 Task: Log work in the project CommTech for the issue 'Implement a new cloud-based procurement management system for a company with advanced procurement planning and vendor management features' spent time as '6w 4d 14h 47m' and remaining time as '3w 6d 12h 45m' and add a flag. Now add the issue to the epic 'Data Analytics Implementation'. Log work in the project CommTech for the issue 'Integrate a new voice recognition feature into an existing mobile application to enhance user interaction and accessibility' spent time as '1w 4d 23h 2m' and remaining time as '3w 1d 23h 16m' and clone the issue. Now add the issue to the epic 'Agile Process Implementation'
Action: Mouse moved to (201, 59)
Screenshot: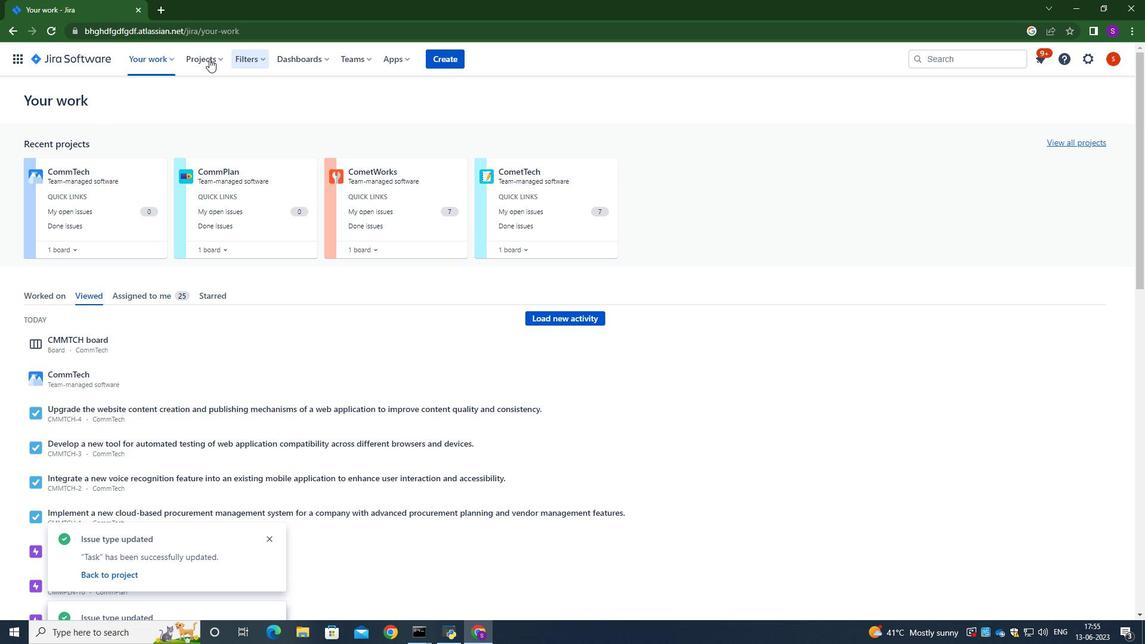 
Action: Mouse pressed left at (201, 59)
Screenshot: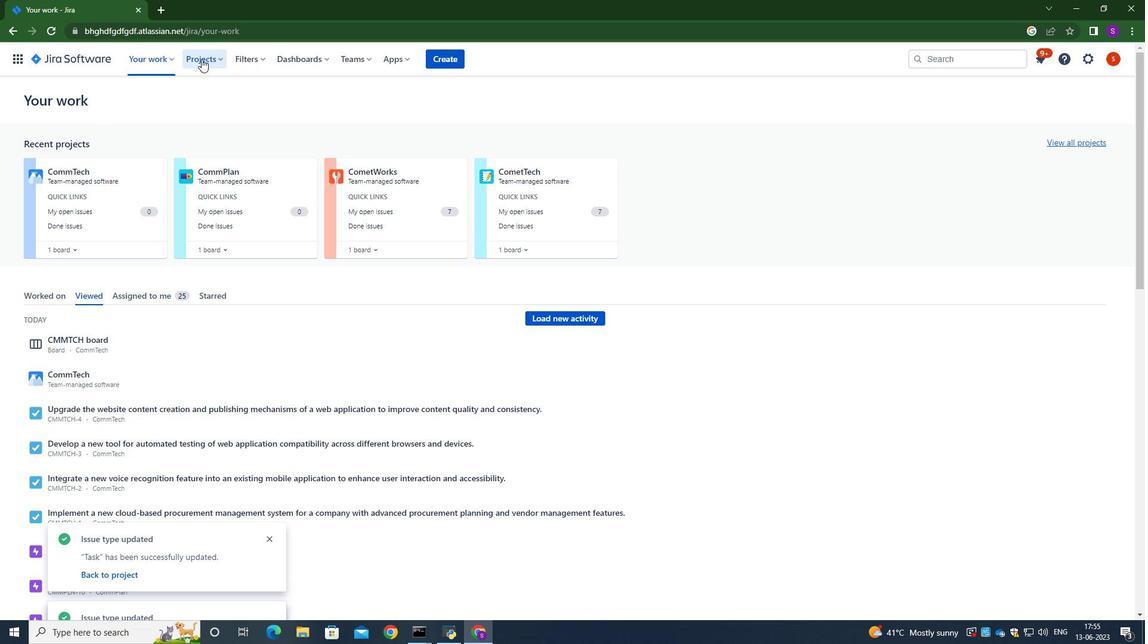 
Action: Mouse moved to (214, 110)
Screenshot: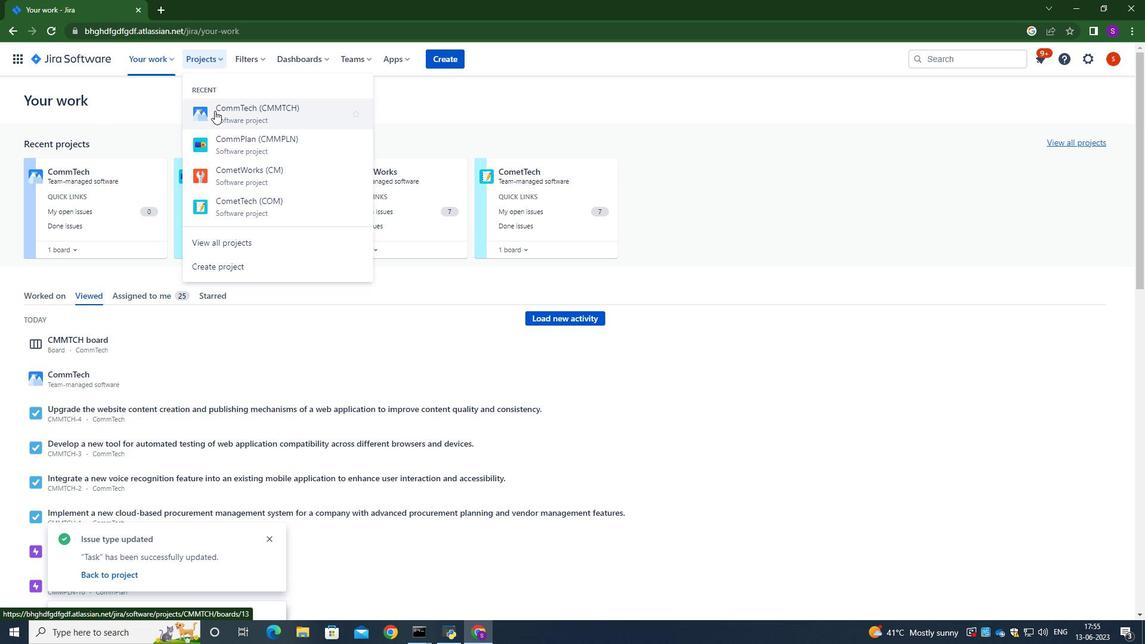 
Action: Mouse pressed left at (214, 110)
Screenshot: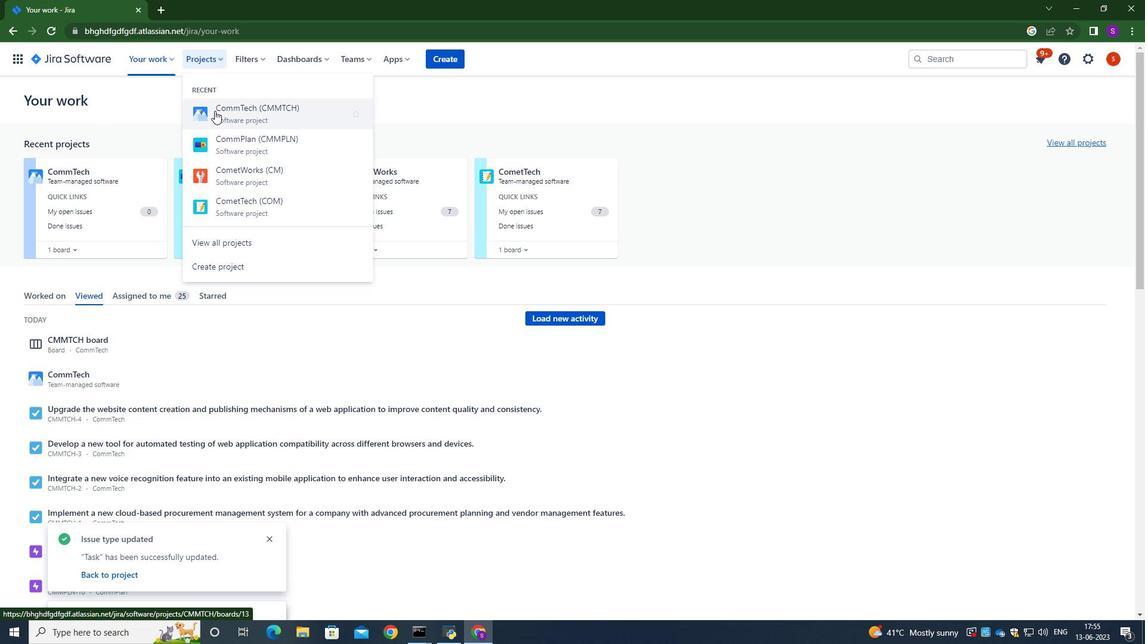 
Action: Mouse moved to (69, 177)
Screenshot: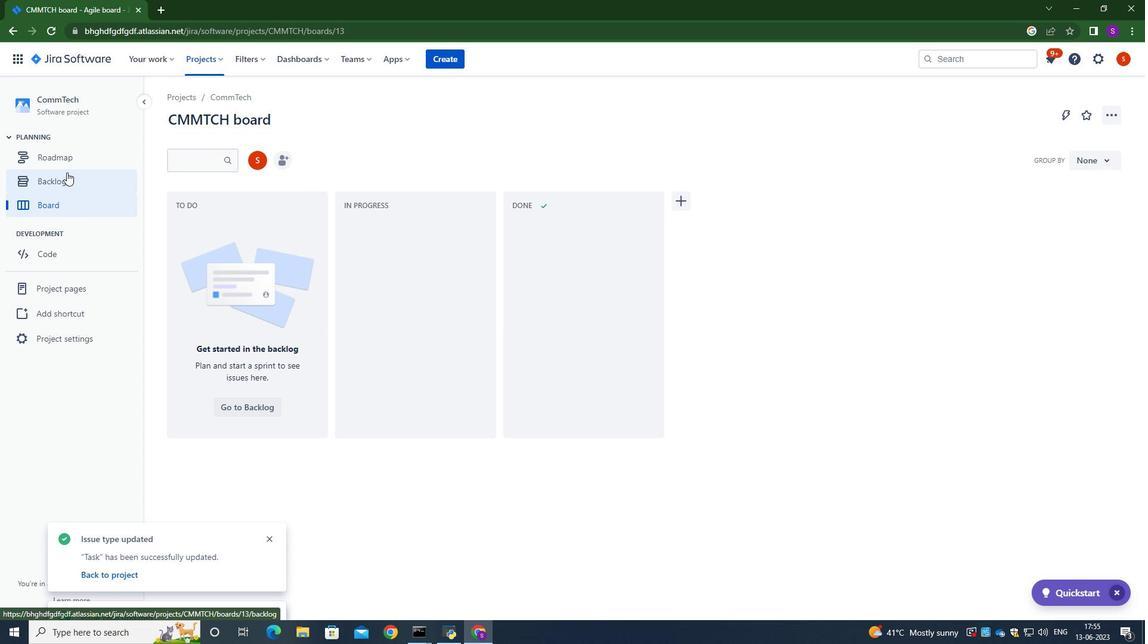 
Action: Mouse pressed left at (69, 177)
Screenshot: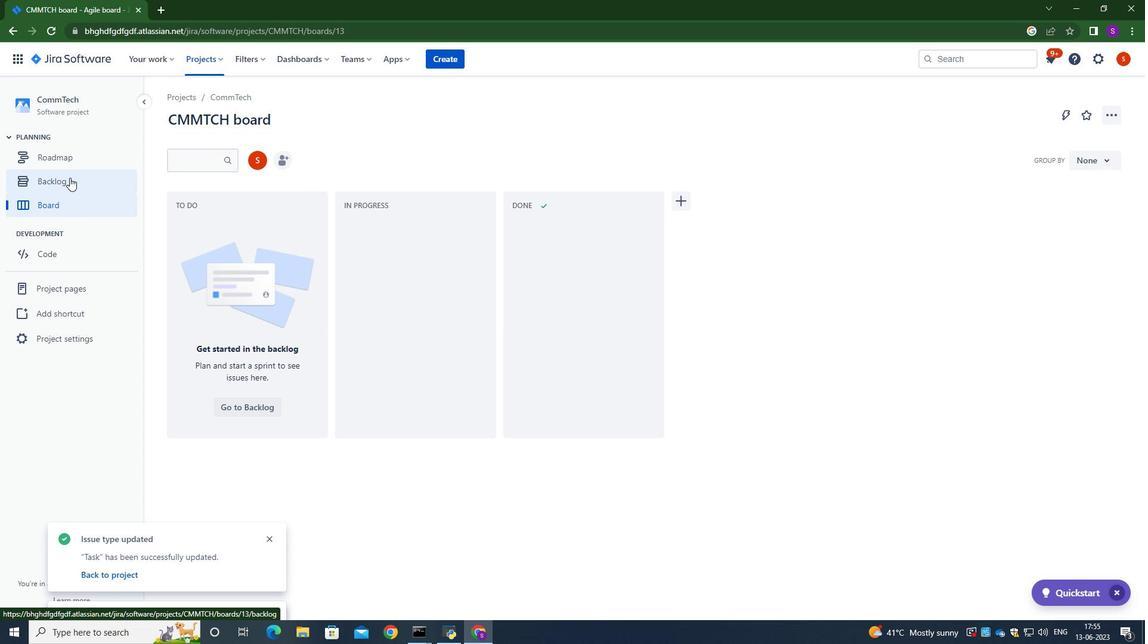 
Action: Mouse moved to (458, 414)
Screenshot: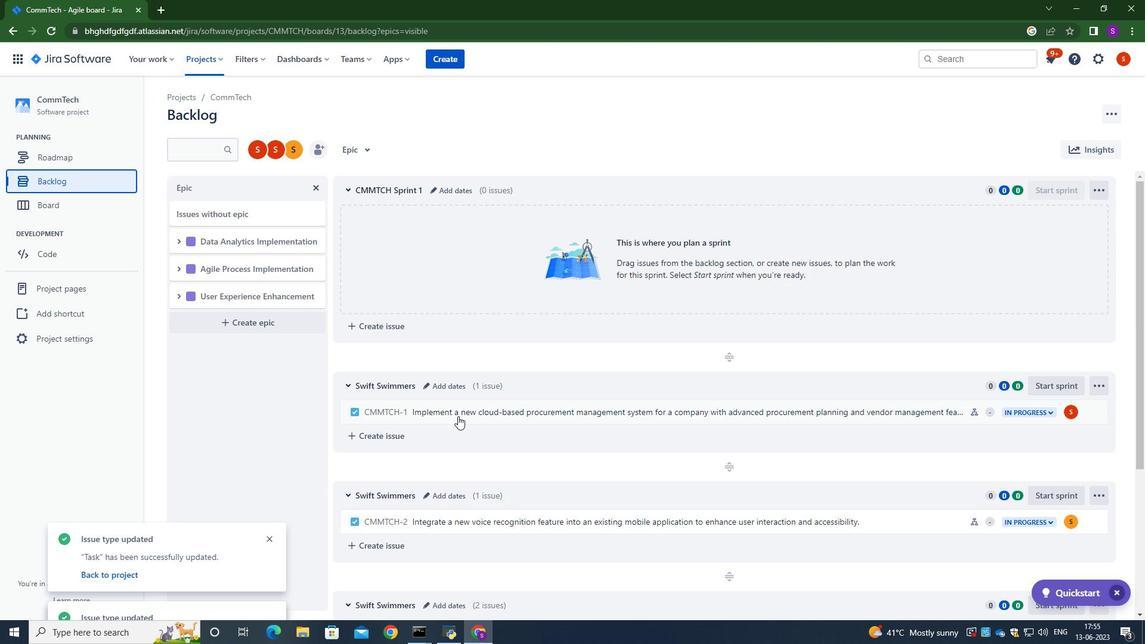 
Action: Mouse pressed left at (458, 414)
Screenshot: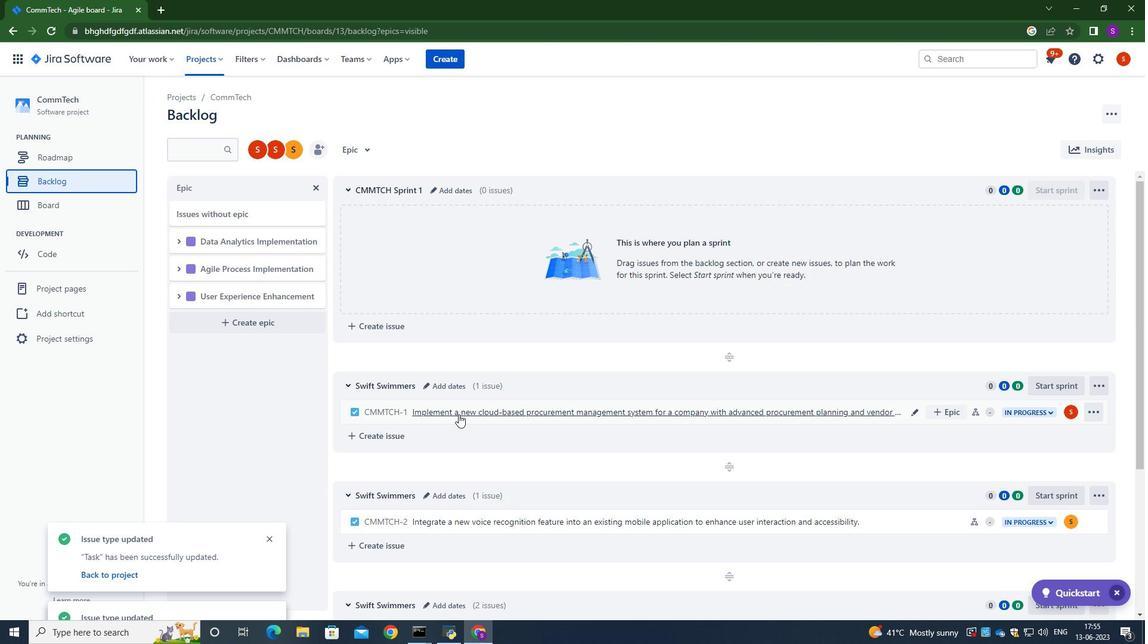 
Action: Mouse moved to (1101, 189)
Screenshot: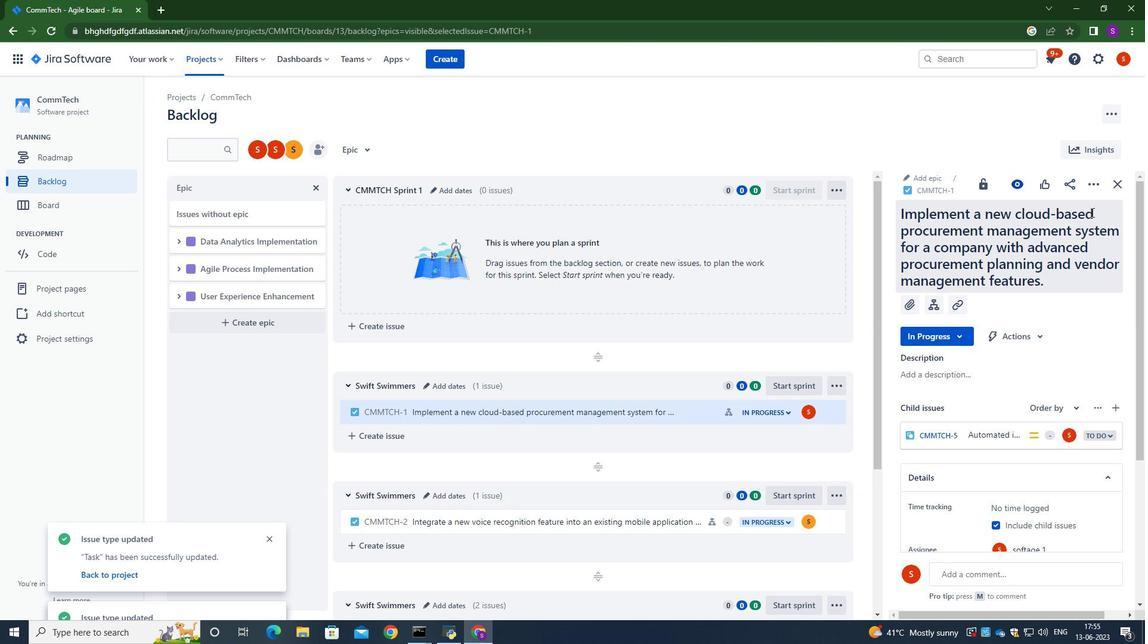 
Action: Mouse pressed left at (1101, 189)
Screenshot: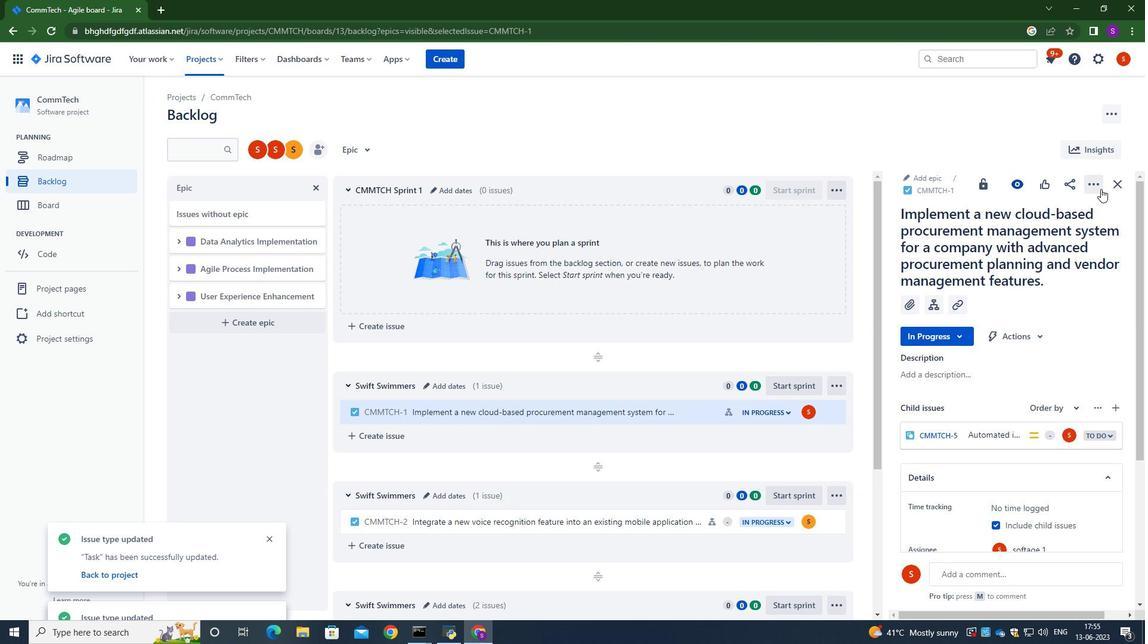
Action: Mouse moved to (1044, 214)
Screenshot: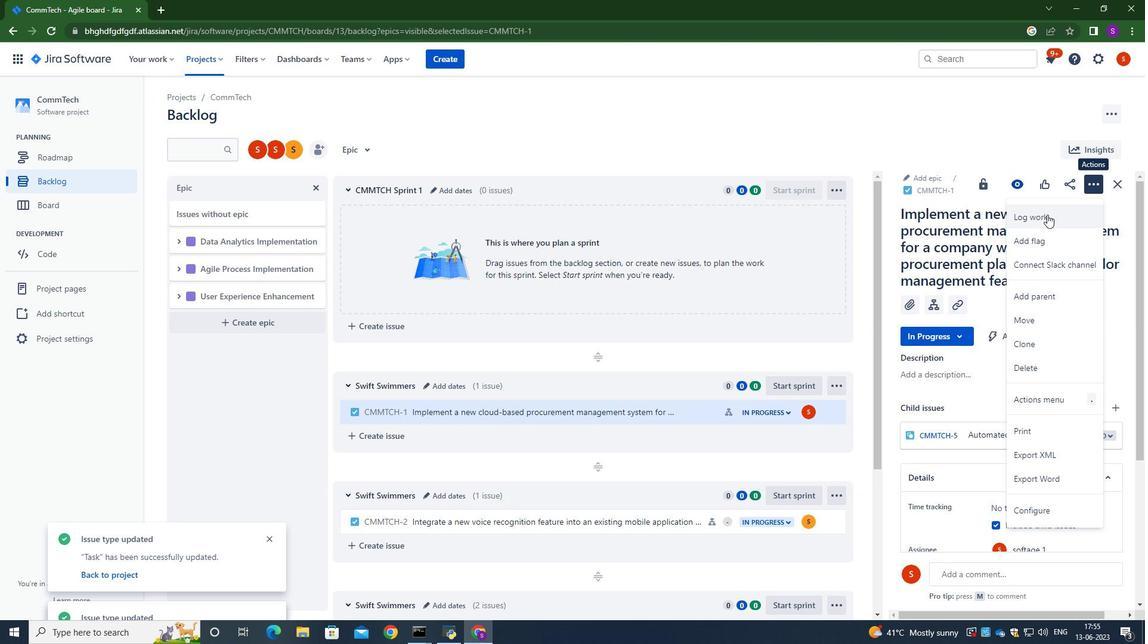 
Action: Mouse pressed left at (1044, 214)
Screenshot: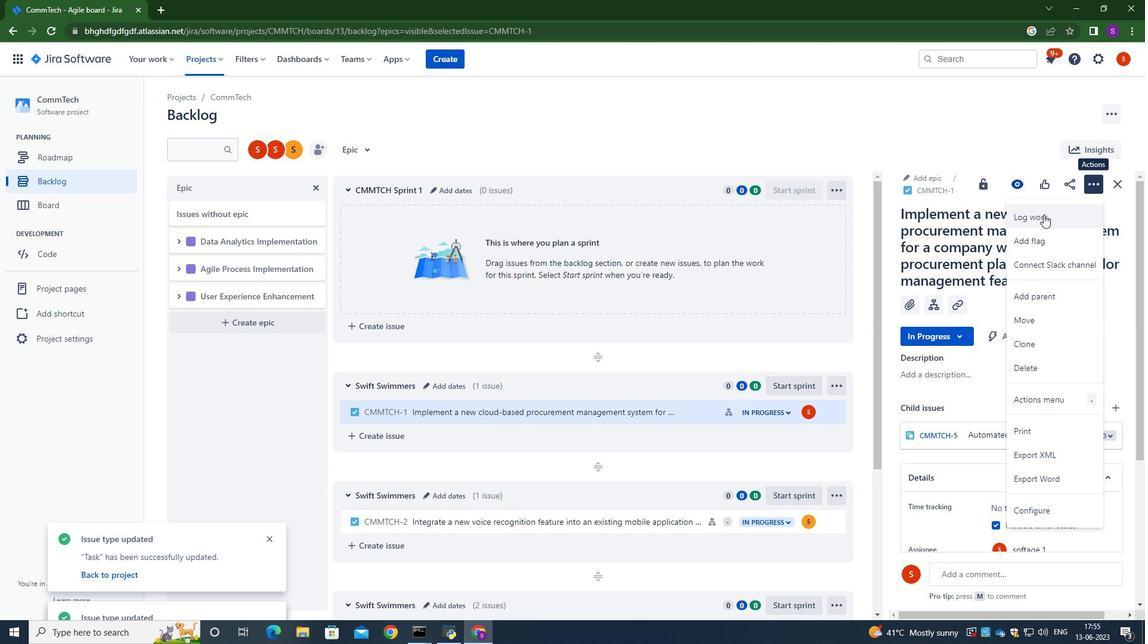 
Action: Mouse moved to (500, 174)
Screenshot: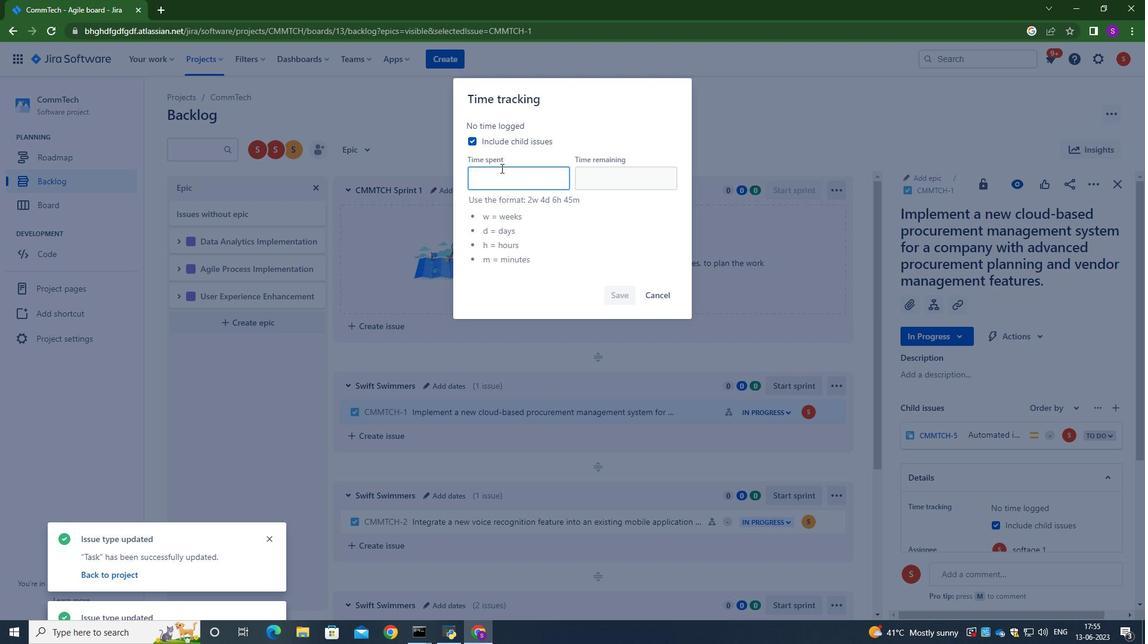 
Action: Mouse pressed left at (500, 174)
Screenshot: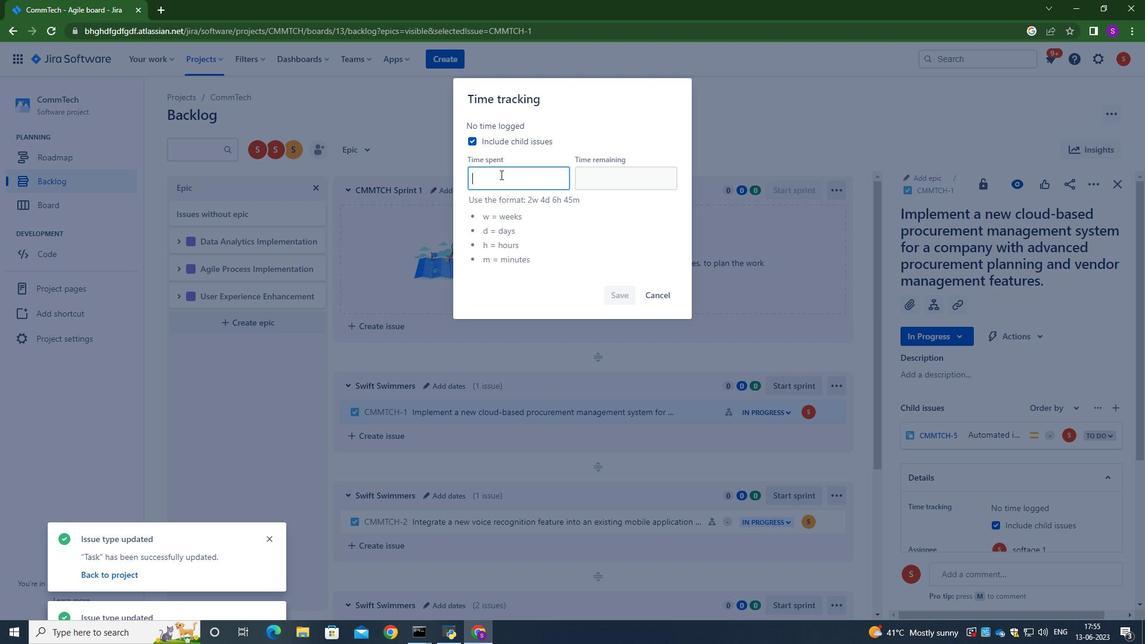 
Action: Key pressed 6w<Key.space>d4<Key.space>14h<Key.space>47m<Key.tab>3w<Key.space>6d<Key.space>12h<Key.space>45m
Screenshot: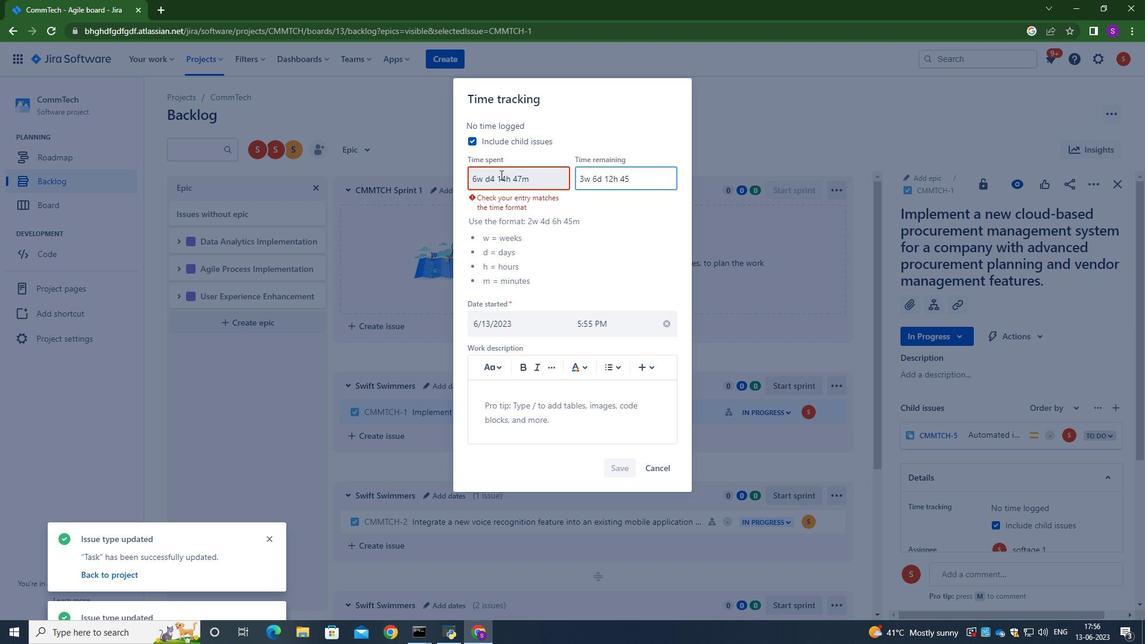 
Action: Mouse moved to (533, 176)
Screenshot: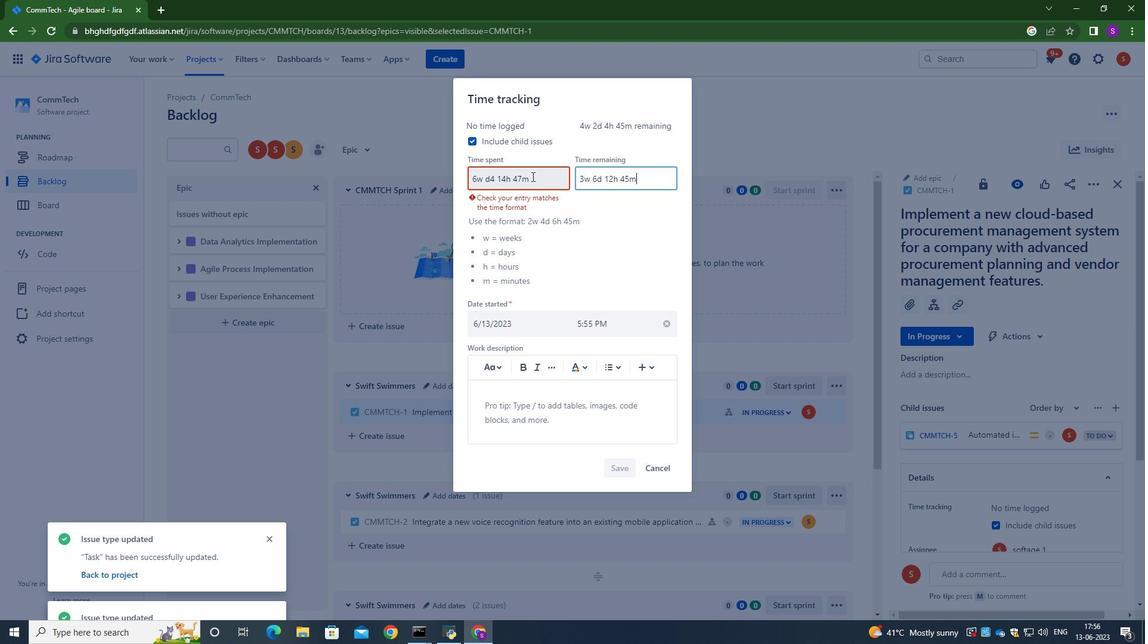 
Action: Mouse pressed left at (533, 176)
Screenshot: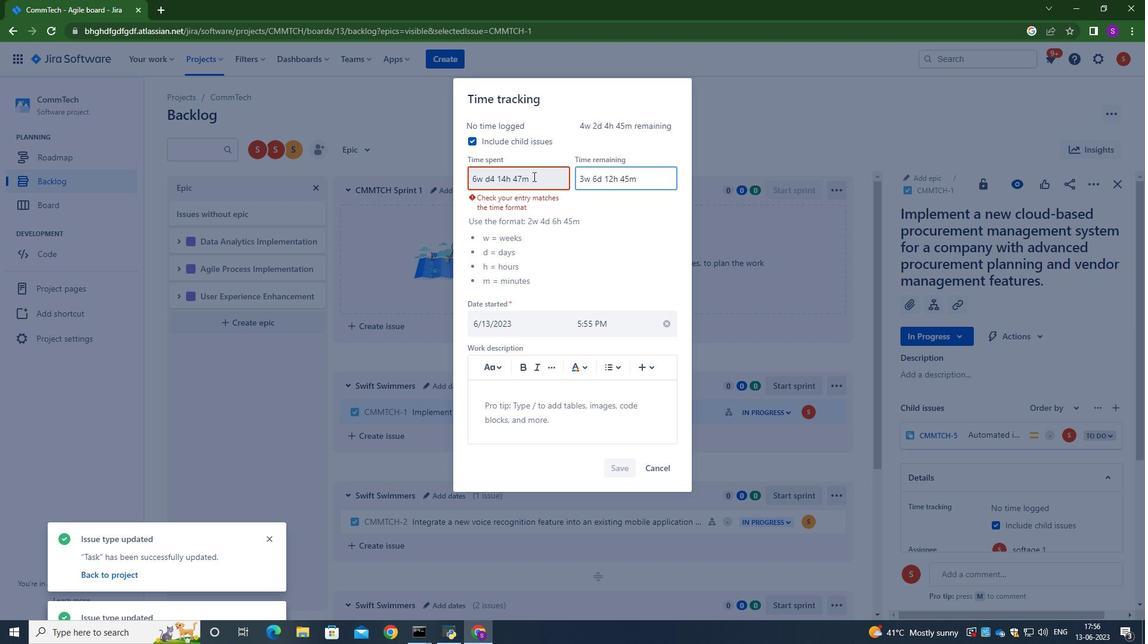 
Action: Mouse moved to (498, 178)
Screenshot: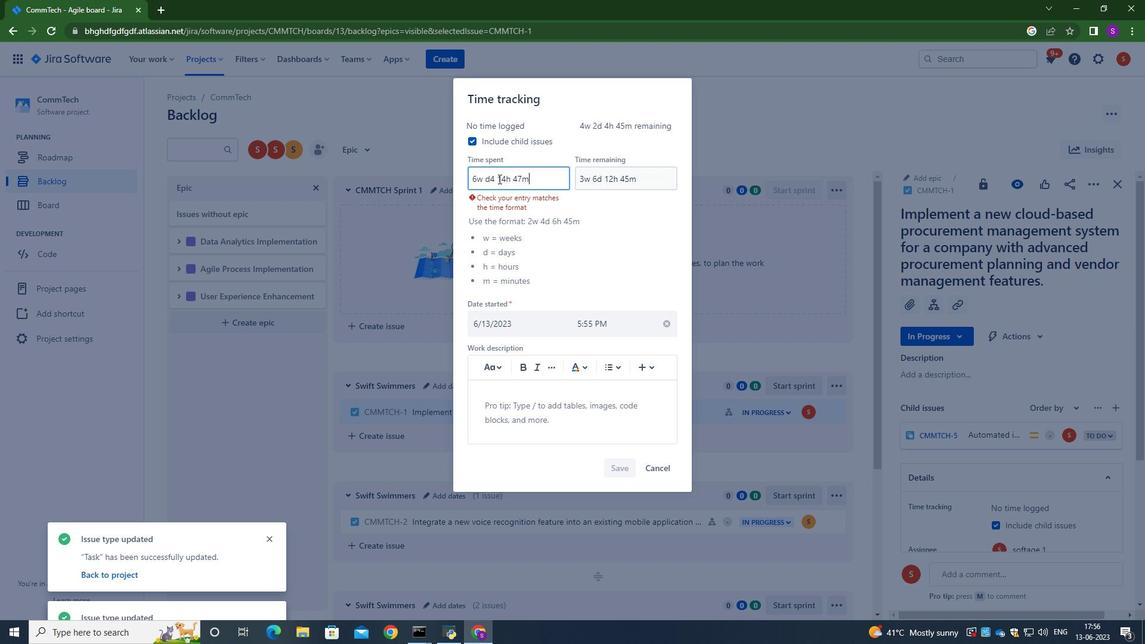 
Action: Mouse pressed left at (498, 178)
Screenshot: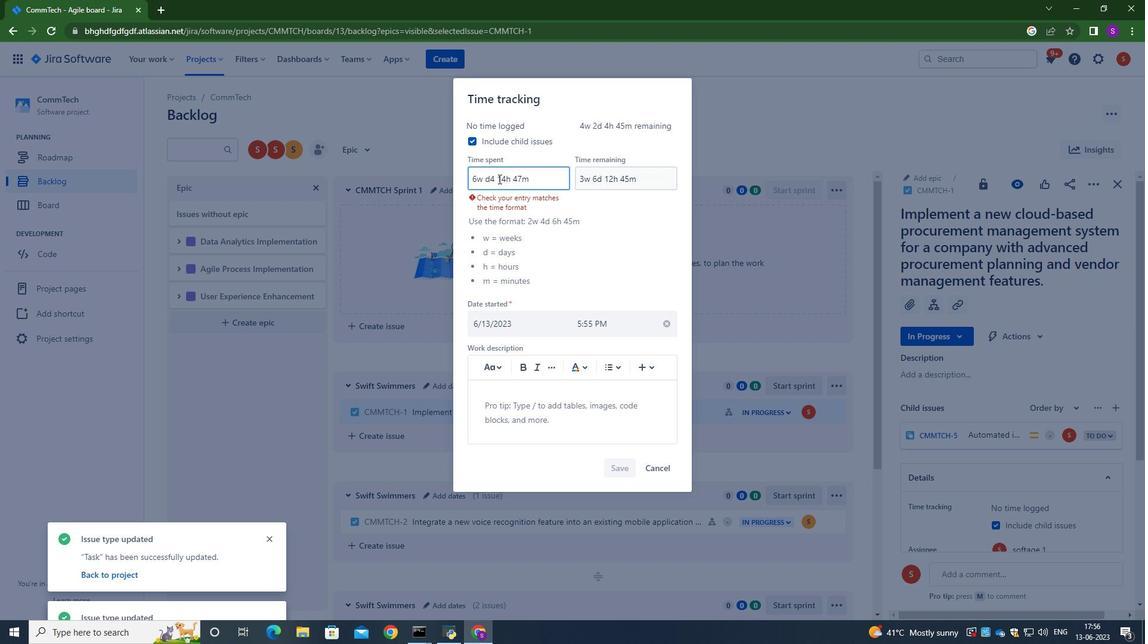 
Action: Key pressed <Key.backspace><Key.backspace>
Screenshot: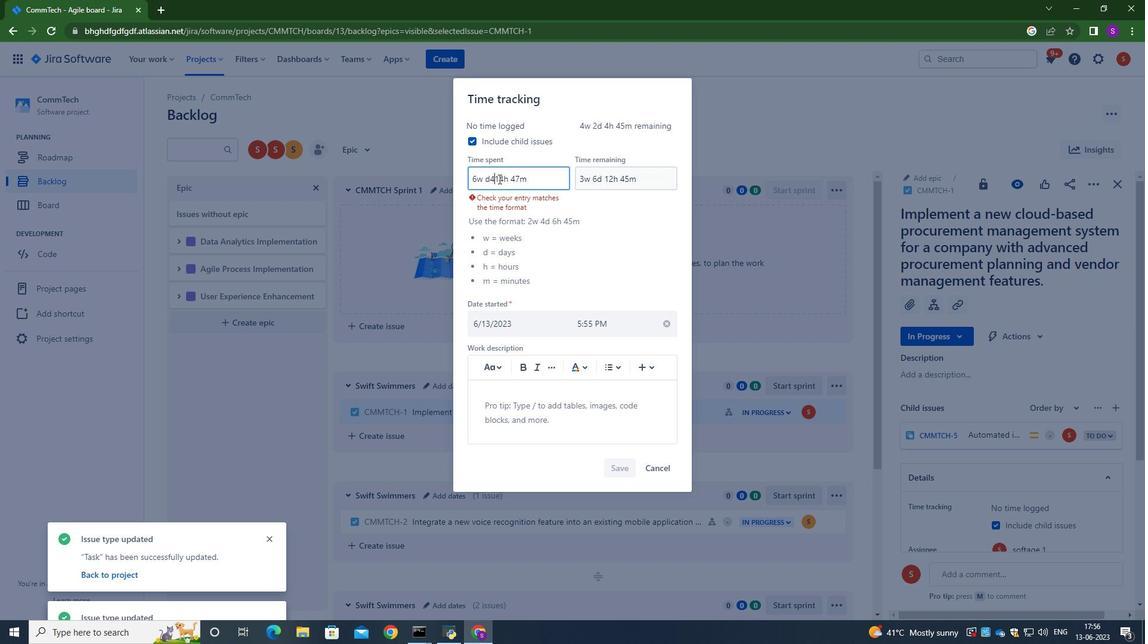 
Action: Mouse moved to (483, 176)
Screenshot: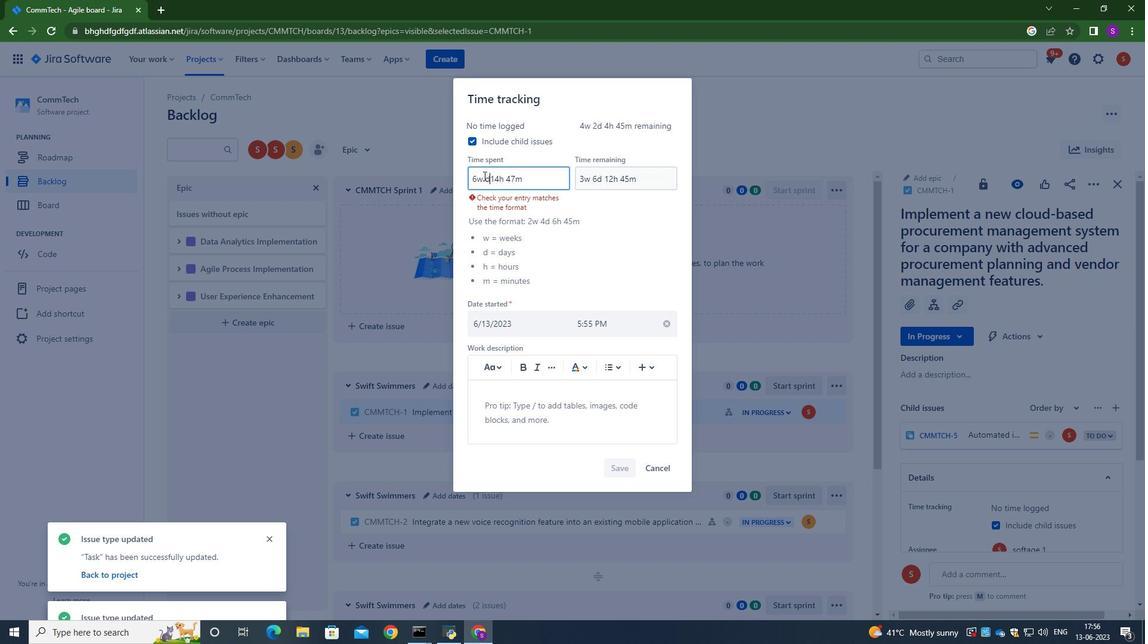 
Action: Mouse pressed left at (483, 176)
Screenshot: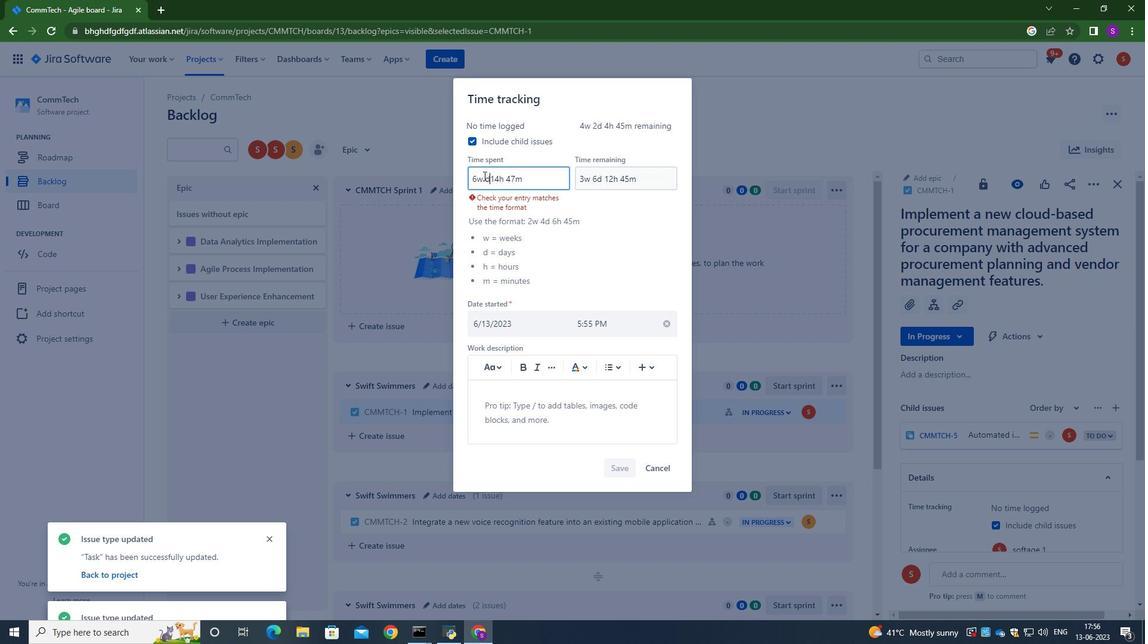 
Action: Mouse moved to (486, 177)
Screenshot: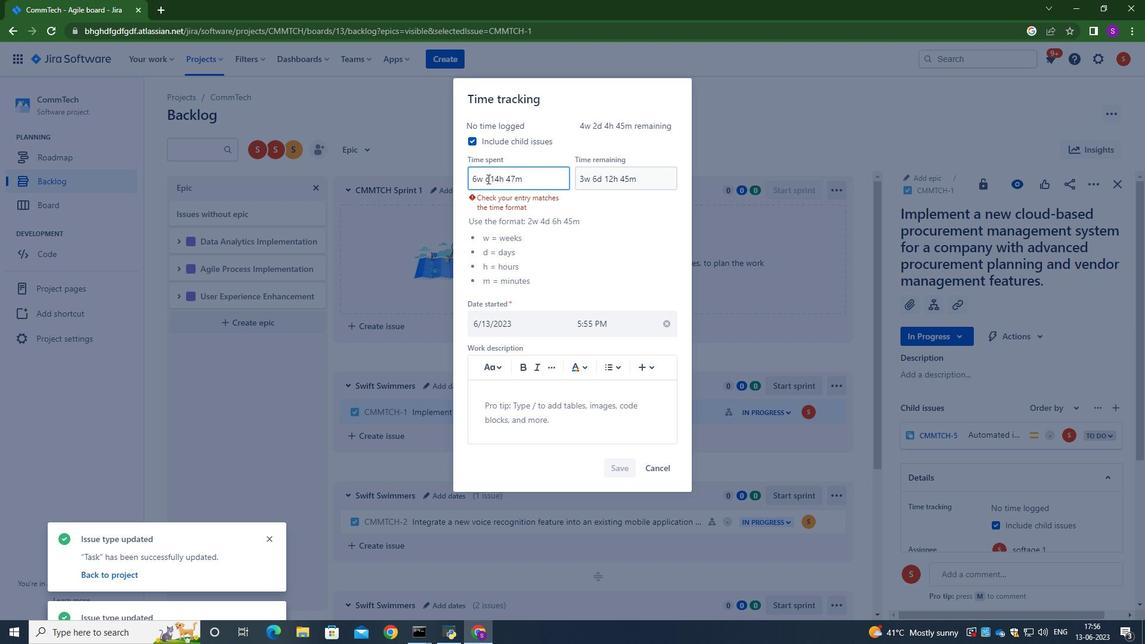 
Action: Mouse pressed left at (486, 177)
Screenshot: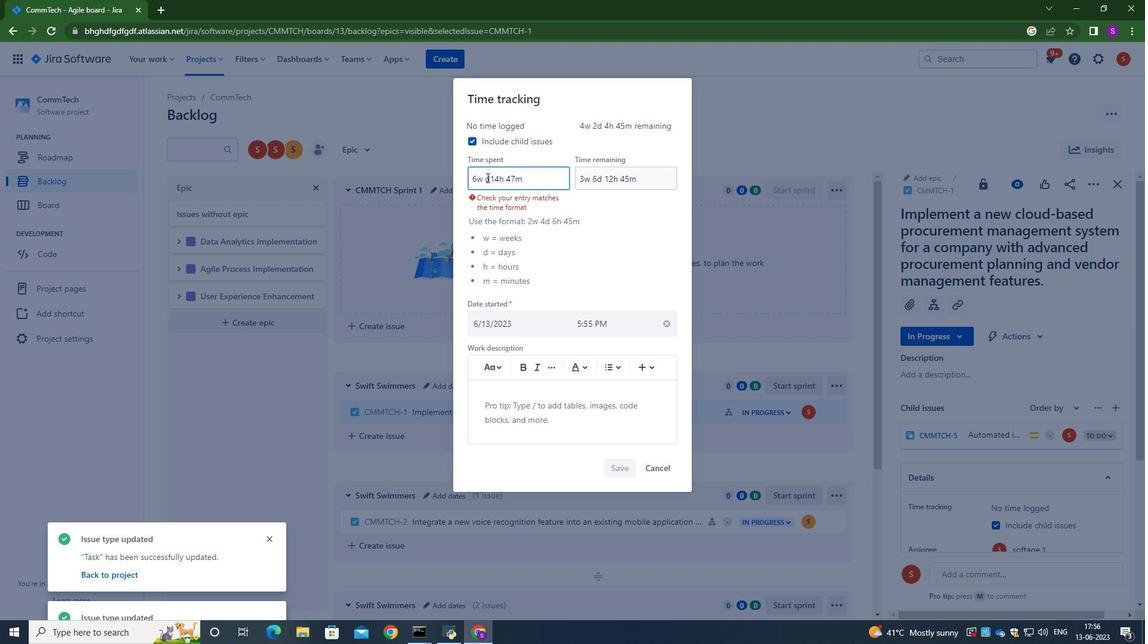 
Action: Mouse moved to (495, 178)
Screenshot: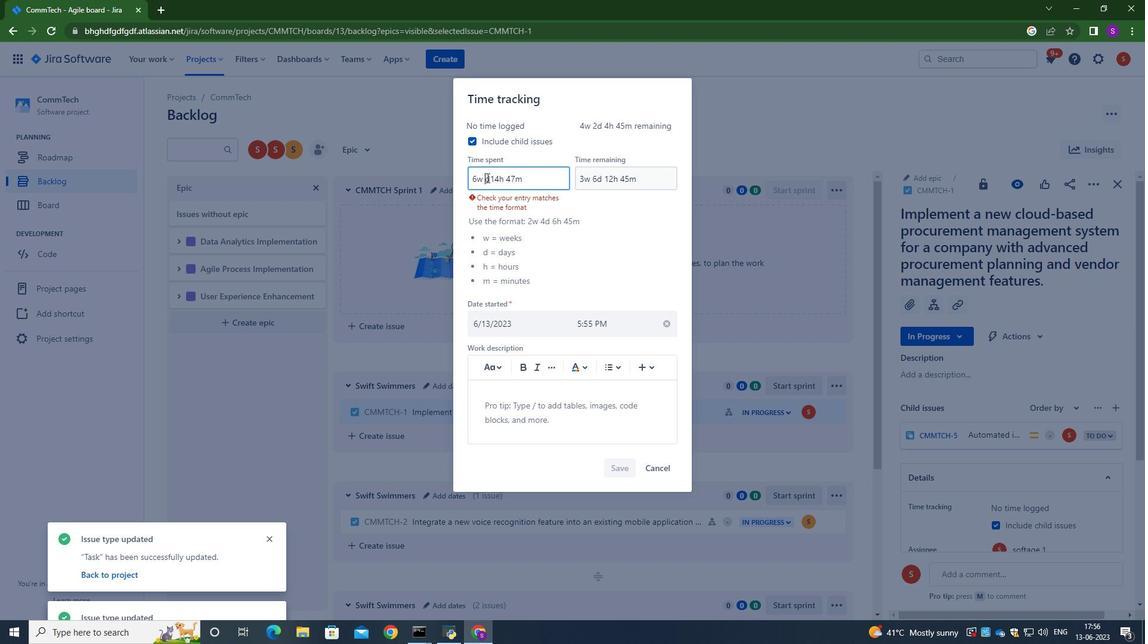 
Action: Key pressed 4
Screenshot: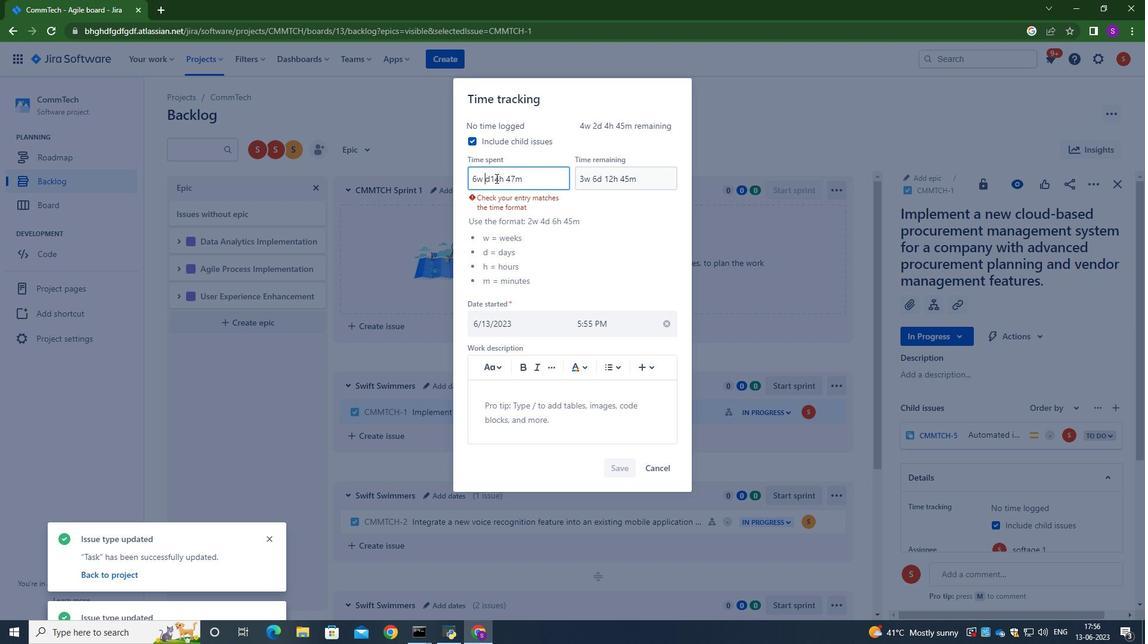 
Action: Mouse moved to (594, 216)
Screenshot: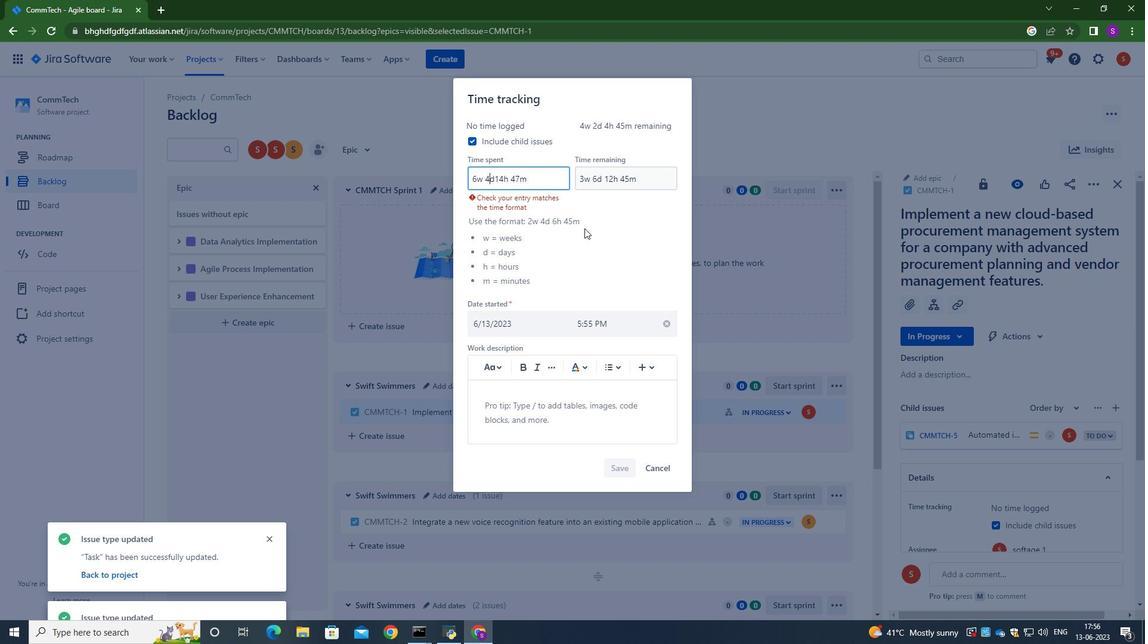 
Action: Mouse pressed left at (594, 216)
Screenshot: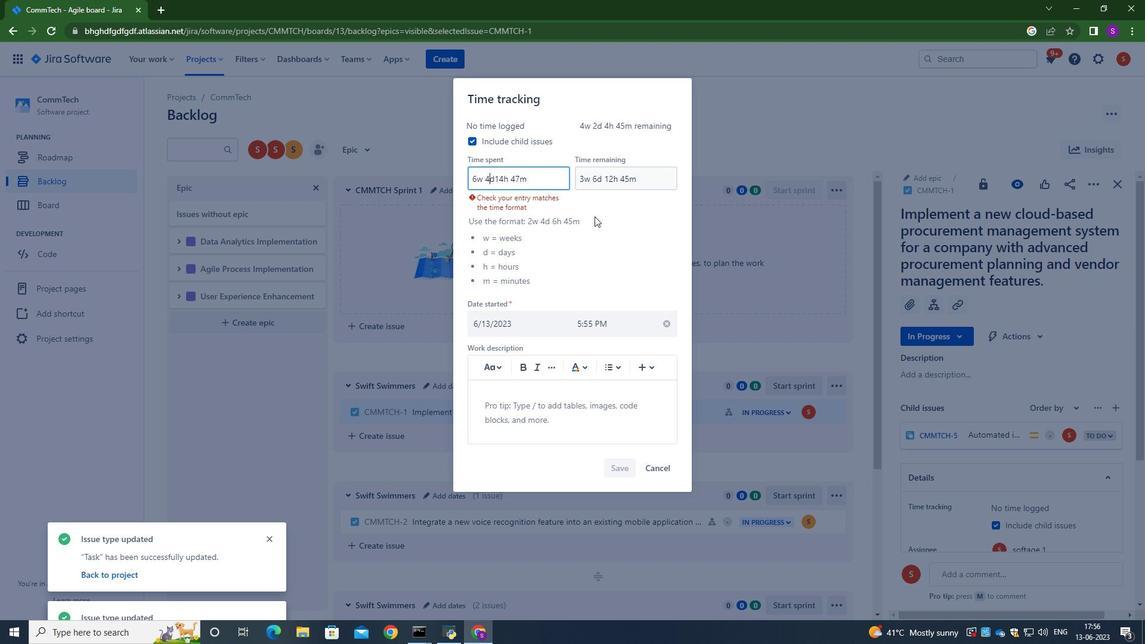 
Action: Mouse moved to (494, 177)
Screenshot: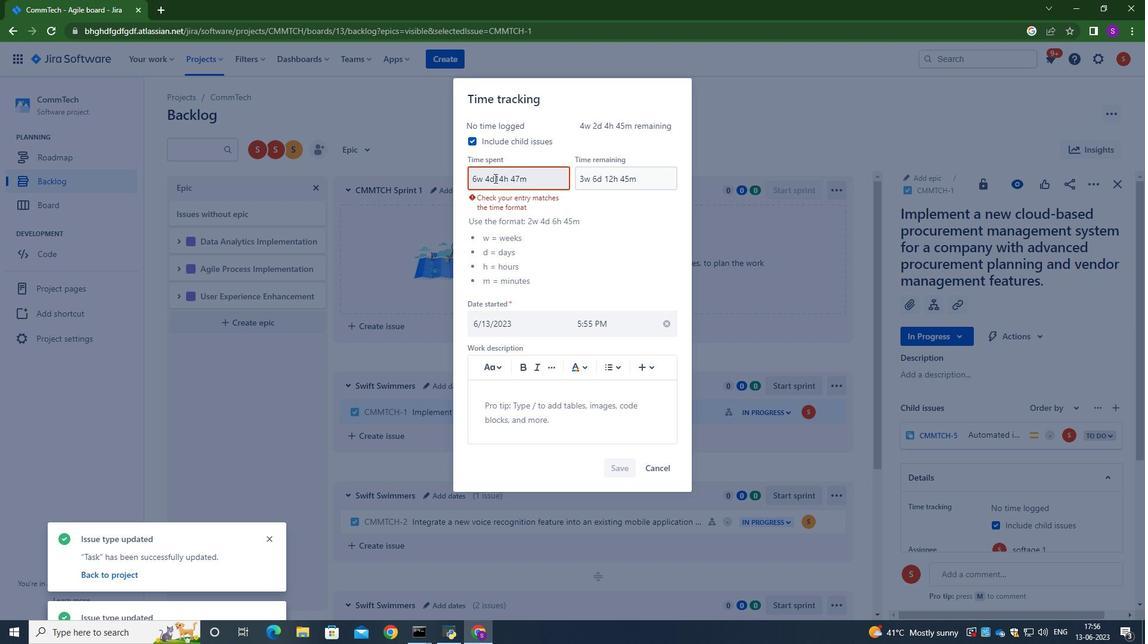
Action: Mouse pressed left at (494, 177)
Screenshot: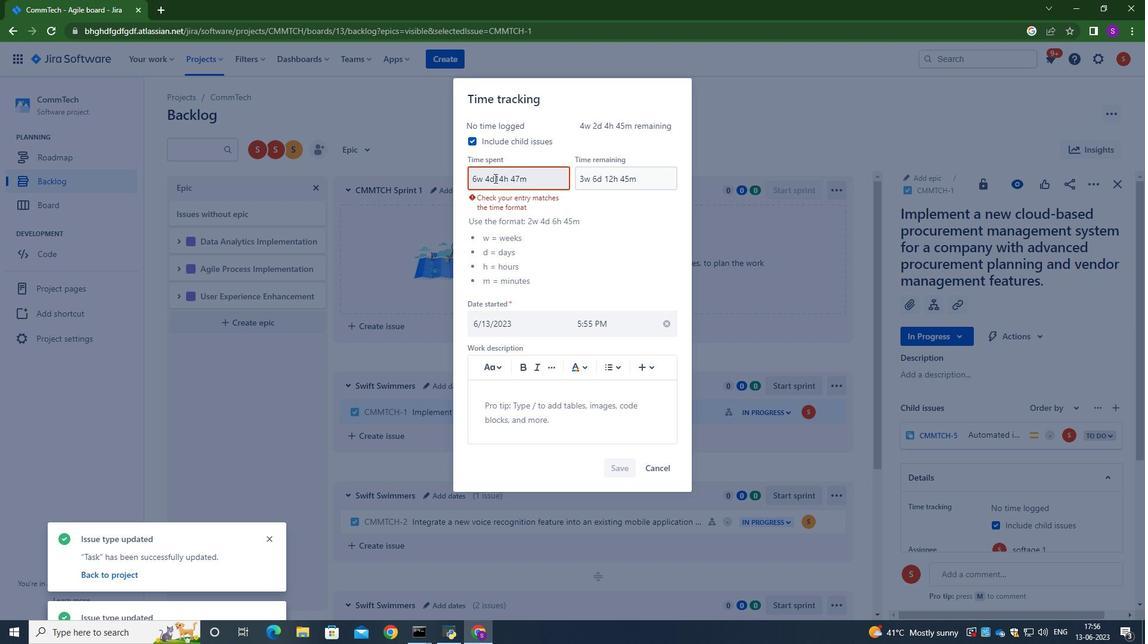 
Action: Key pressed <Key.space>
Screenshot: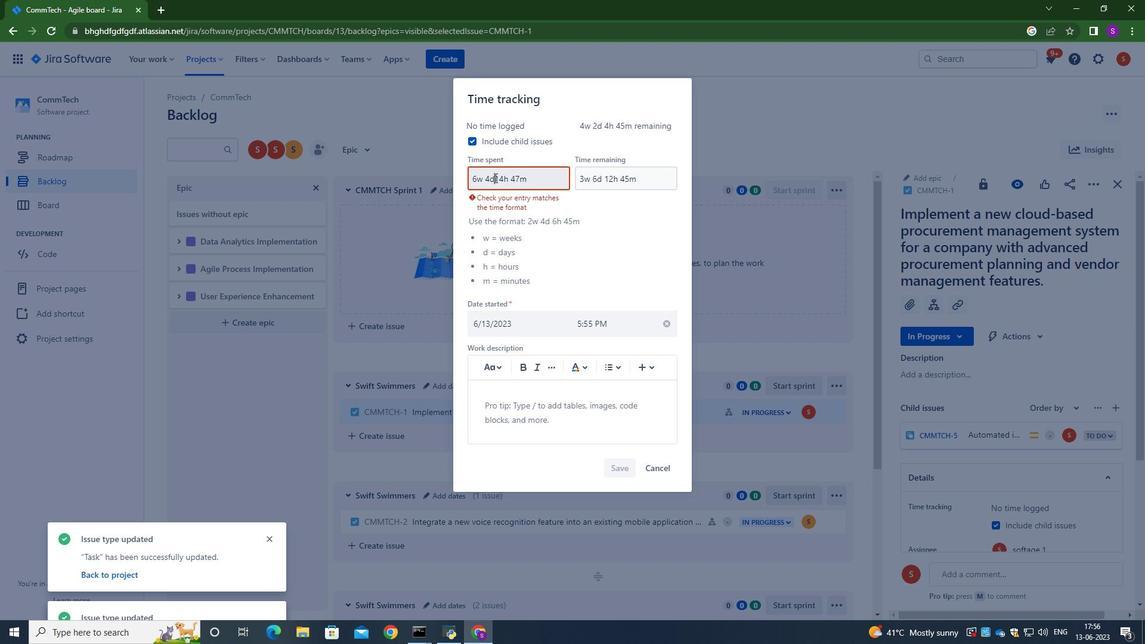 
Action: Mouse moved to (624, 441)
Screenshot: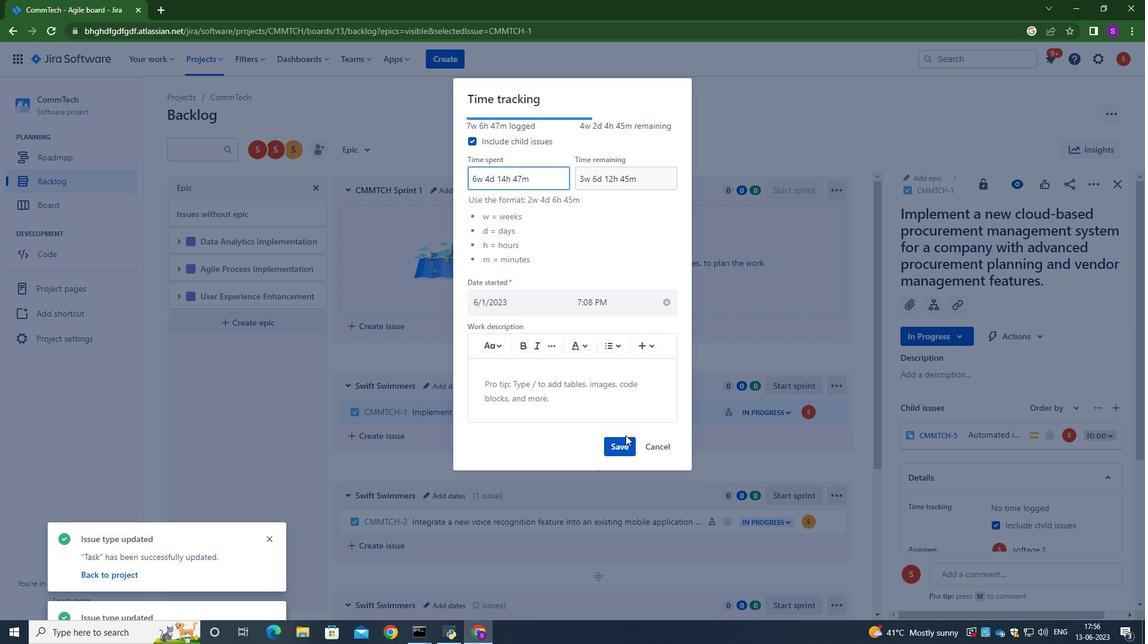 
Action: Mouse pressed left at (624, 441)
Screenshot: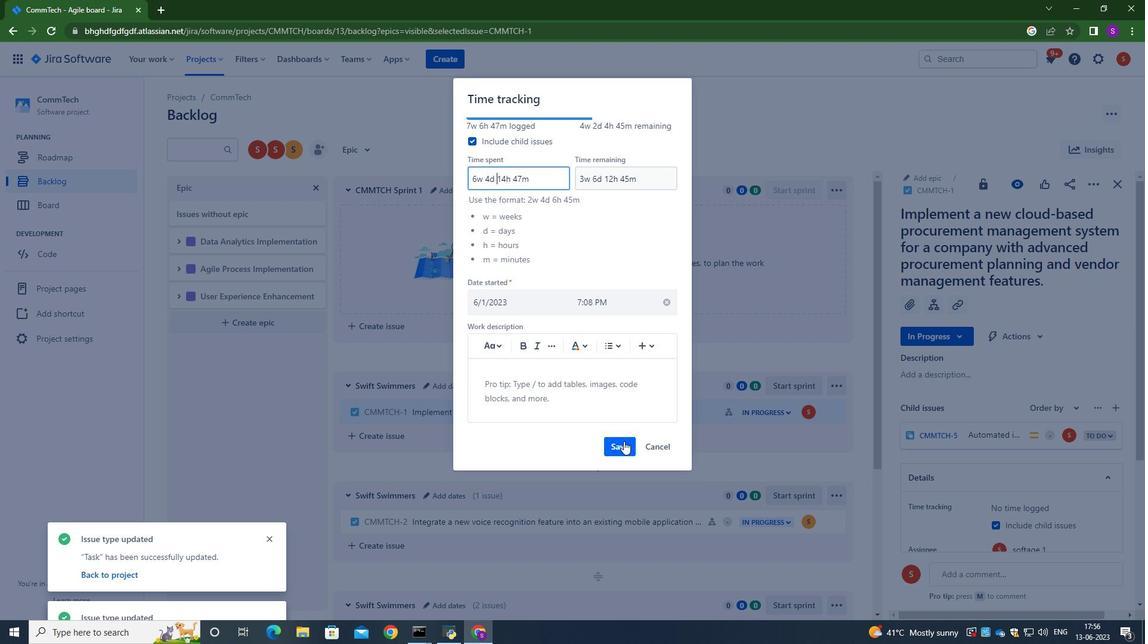
Action: Mouse moved to (599, 406)
Screenshot: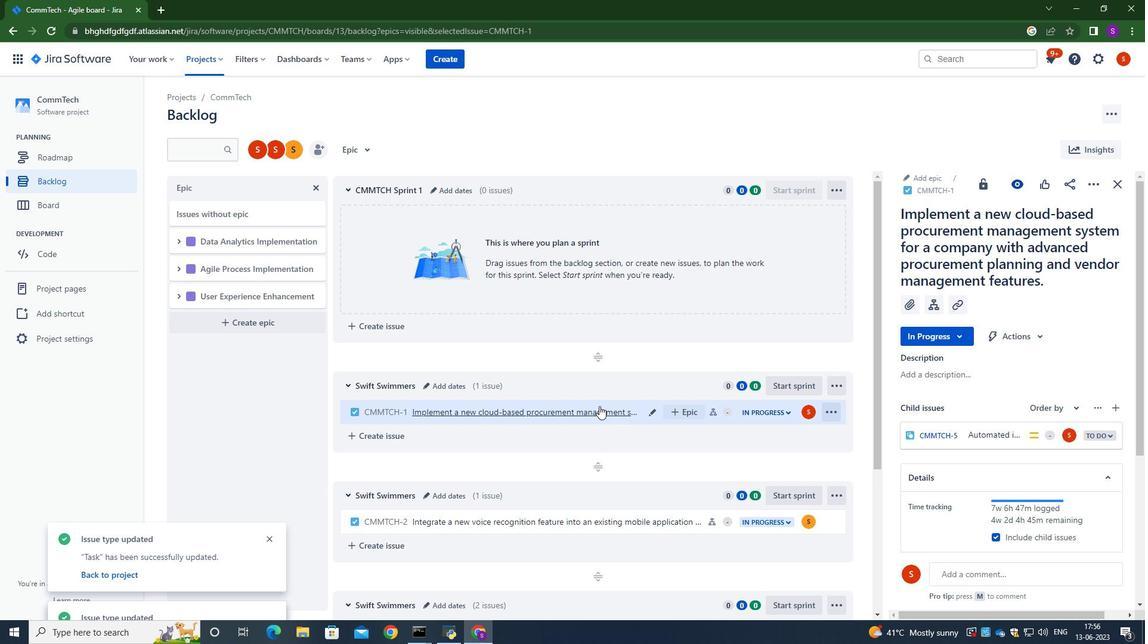 
Action: Mouse pressed left at (599, 406)
Screenshot: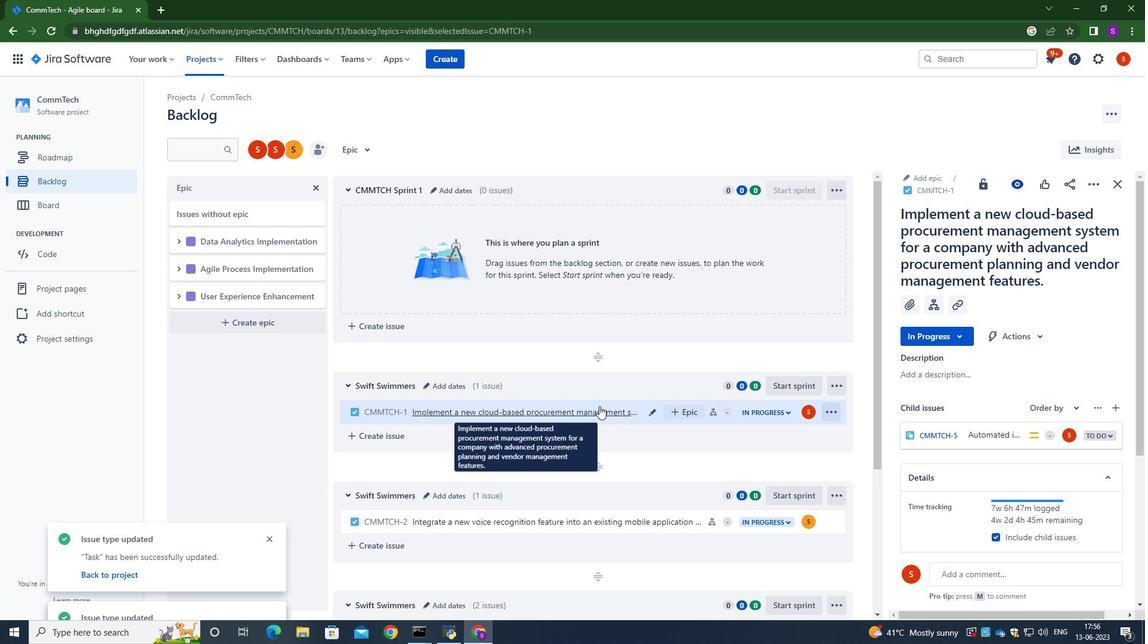 
Action: Mouse moved to (518, 365)
Screenshot: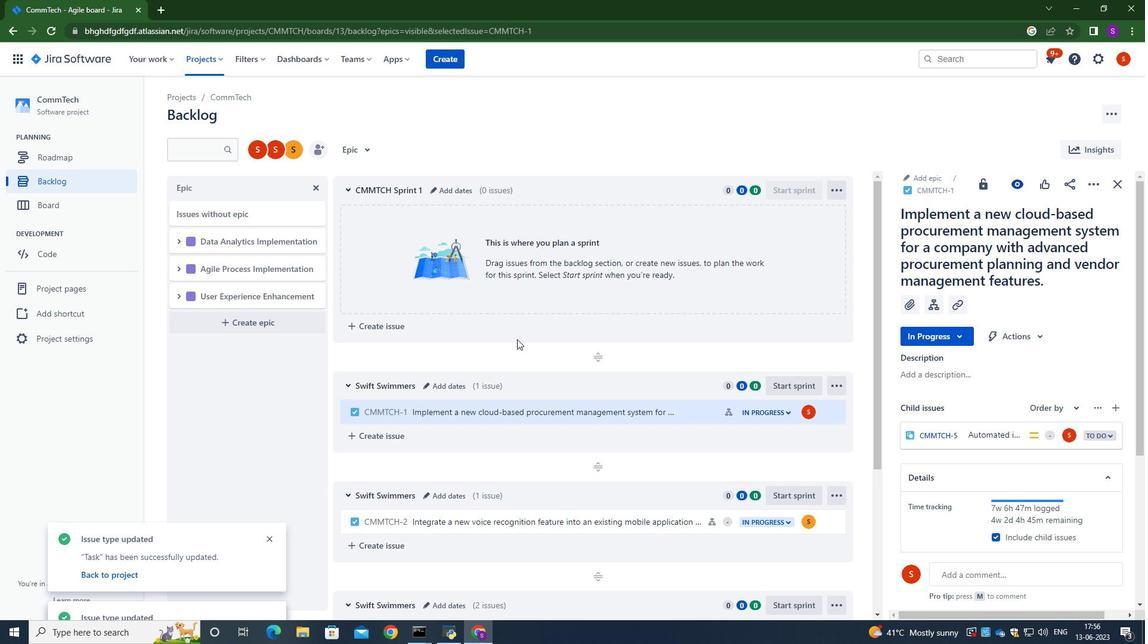 
Action: Mouse scrolled (518, 364) with delta (0, 0)
Screenshot: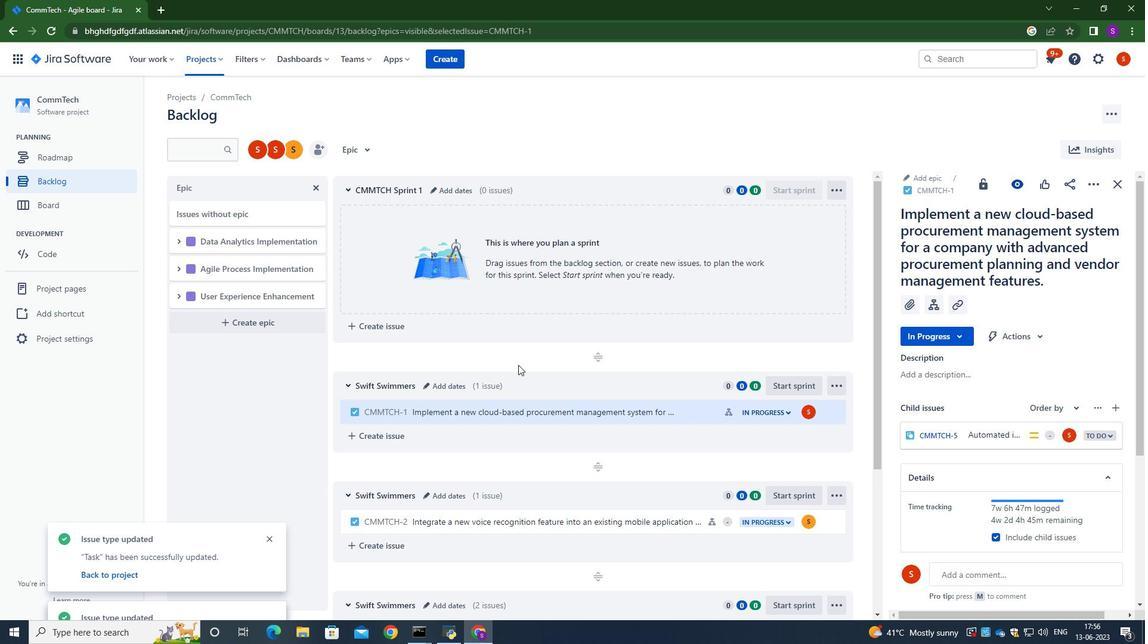 
Action: Mouse scrolled (518, 364) with delta (0, 0)
Screenshot: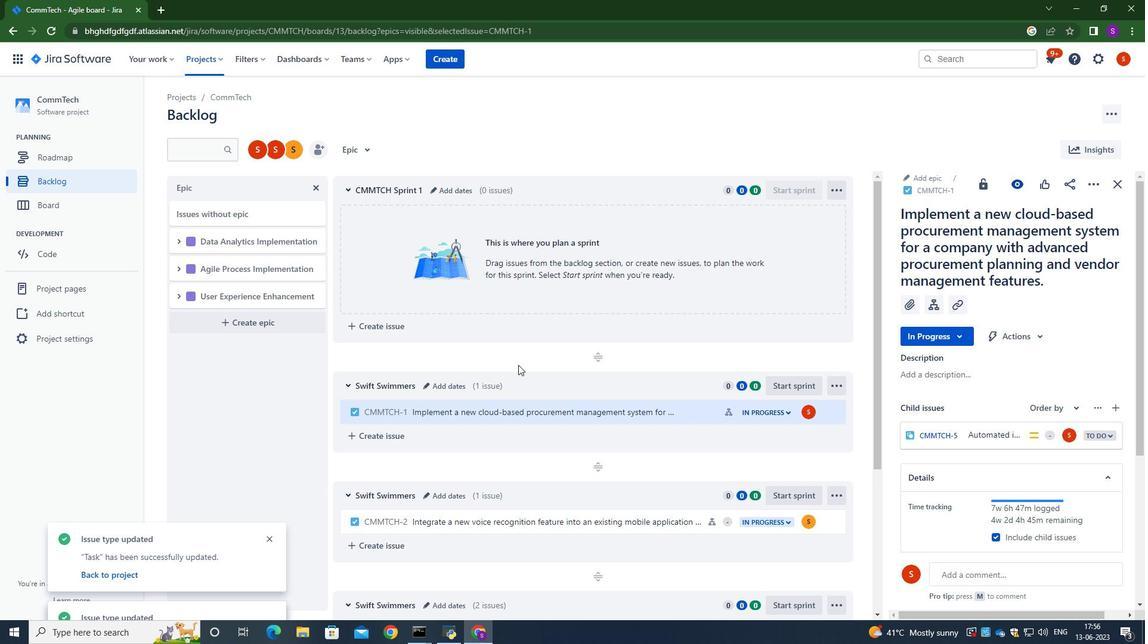 
Action: Mouse scrolled (518, 364) with delta (0, 0)
Screenshot: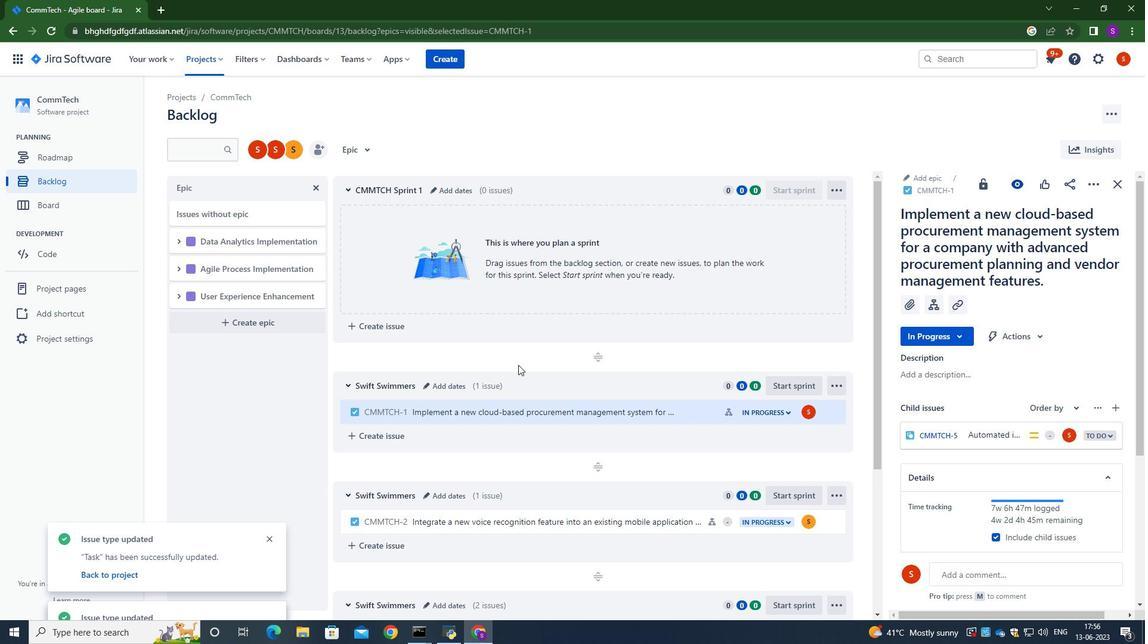 
Action: Mouse moved to (446, 342)
Screenshot: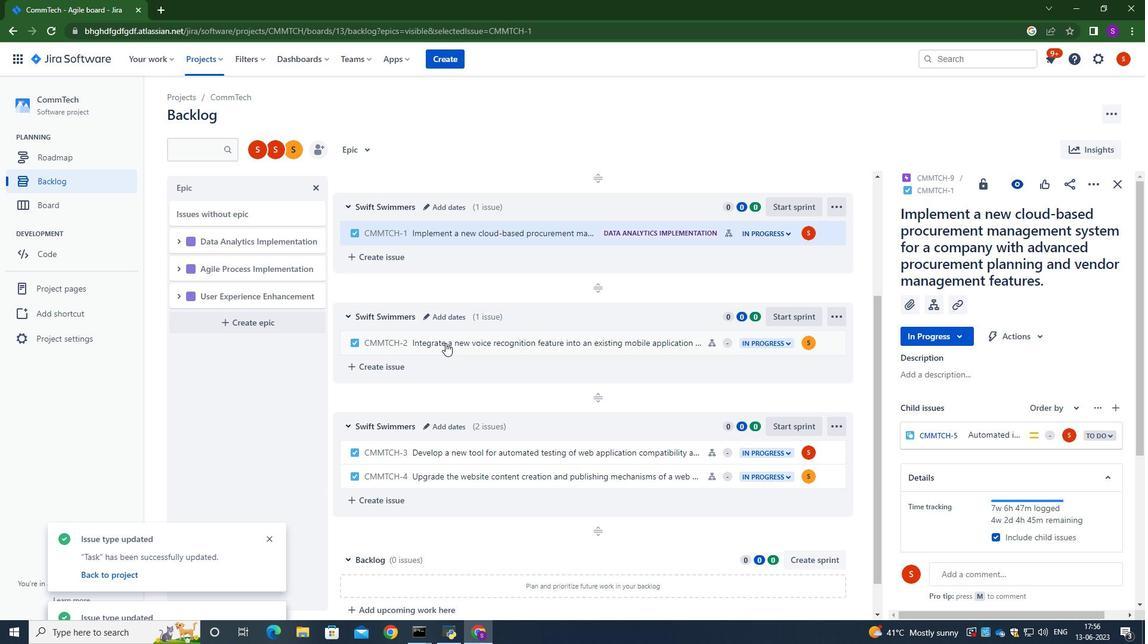 
Action: Mouse pressed left at (446, 342)
Screenshot: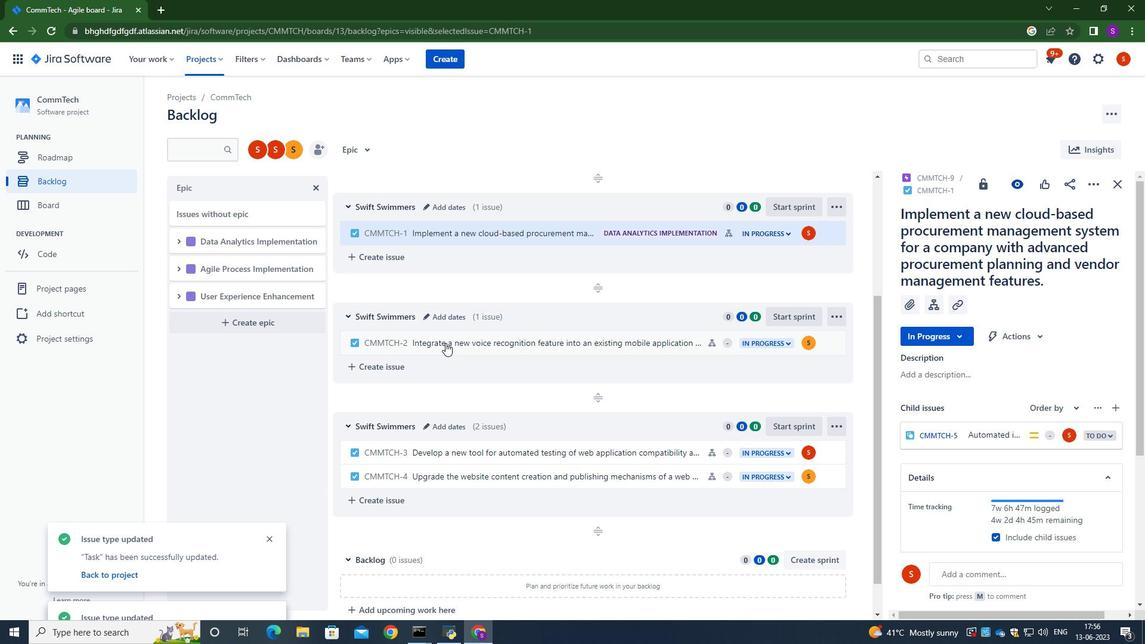 
Action: Mouse moved to (1089, 181)
Screenshot: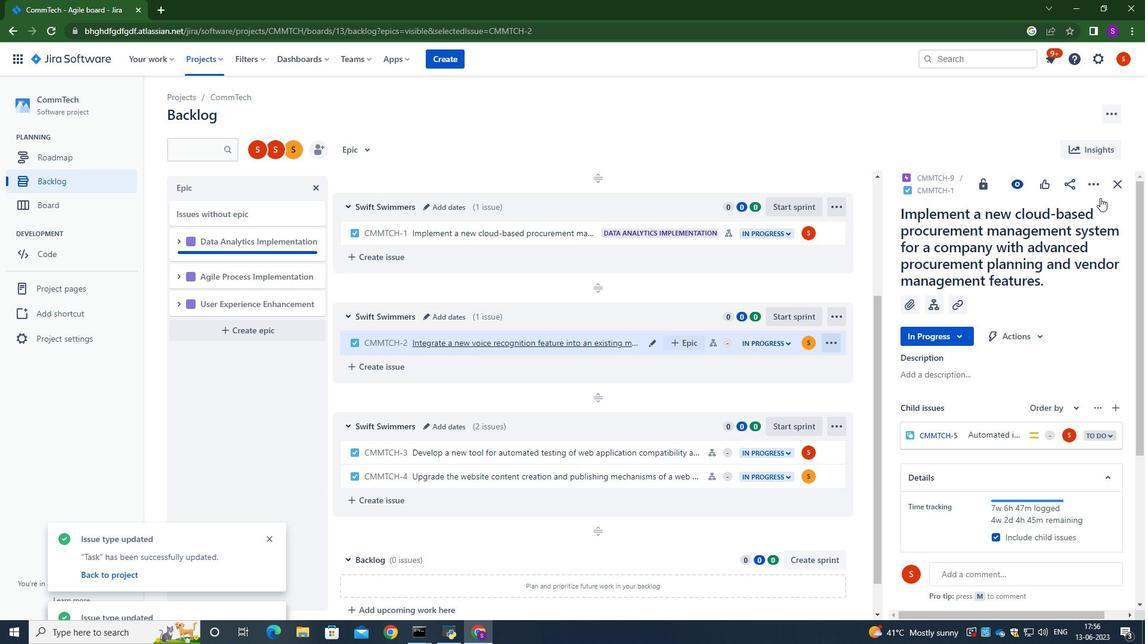 
Action: Mouse pressed left at (1089, 181)
Screenshot: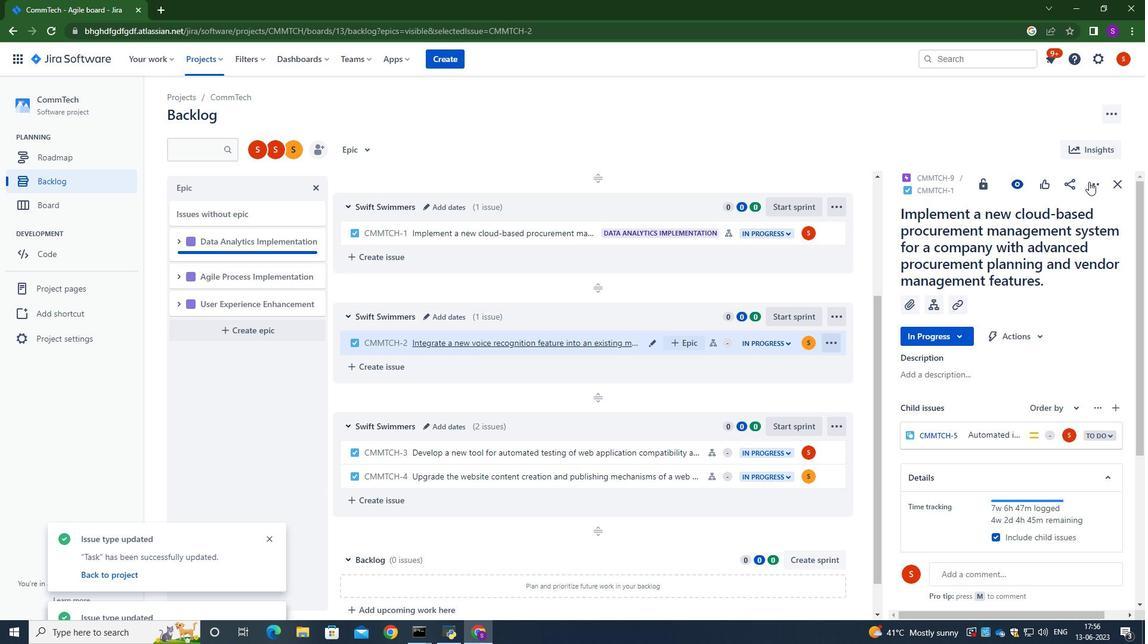 
Action: Mouse moved to (1033, 214)
Screenshot: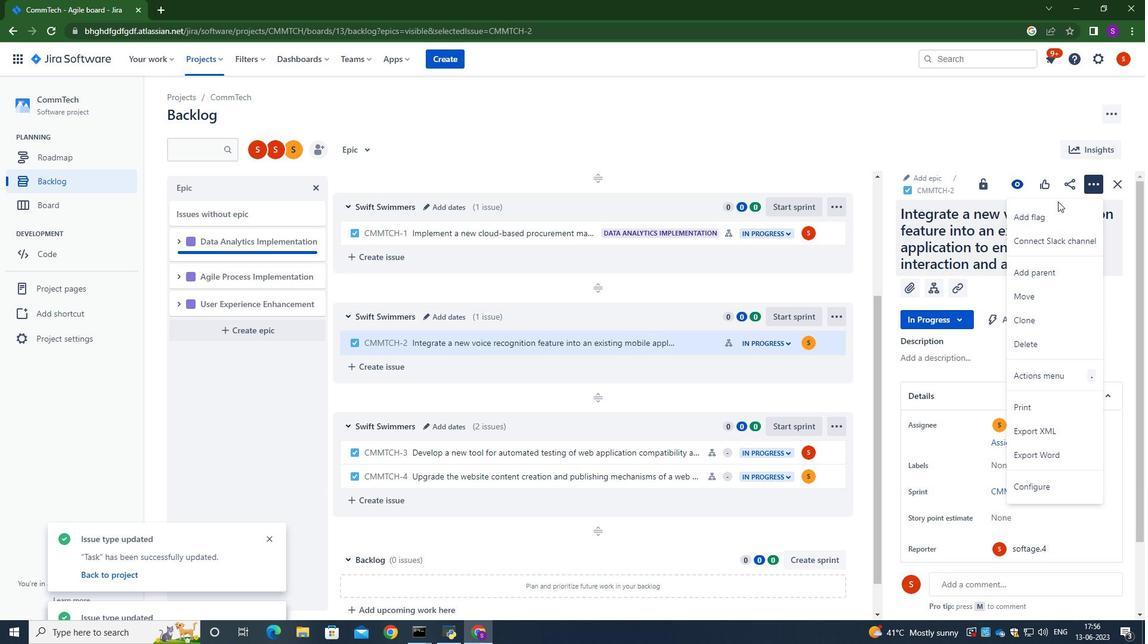 
Action: Mouse pressed left at (1033, 214)
Screenshot: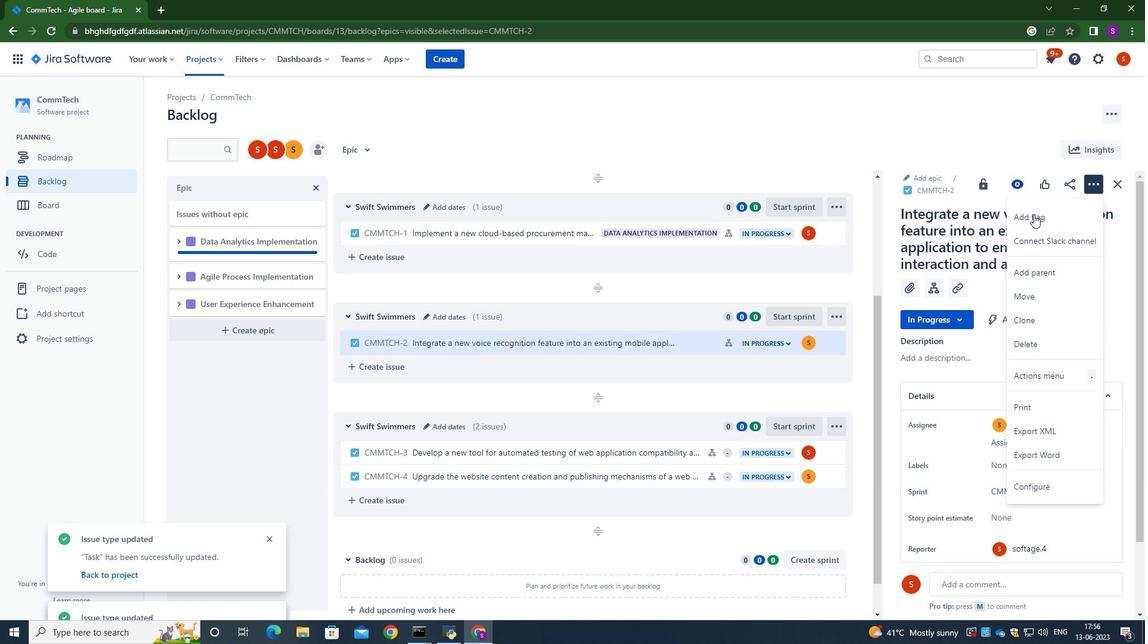 
Action: Mouse moved to (1039, 215)
Screenshot: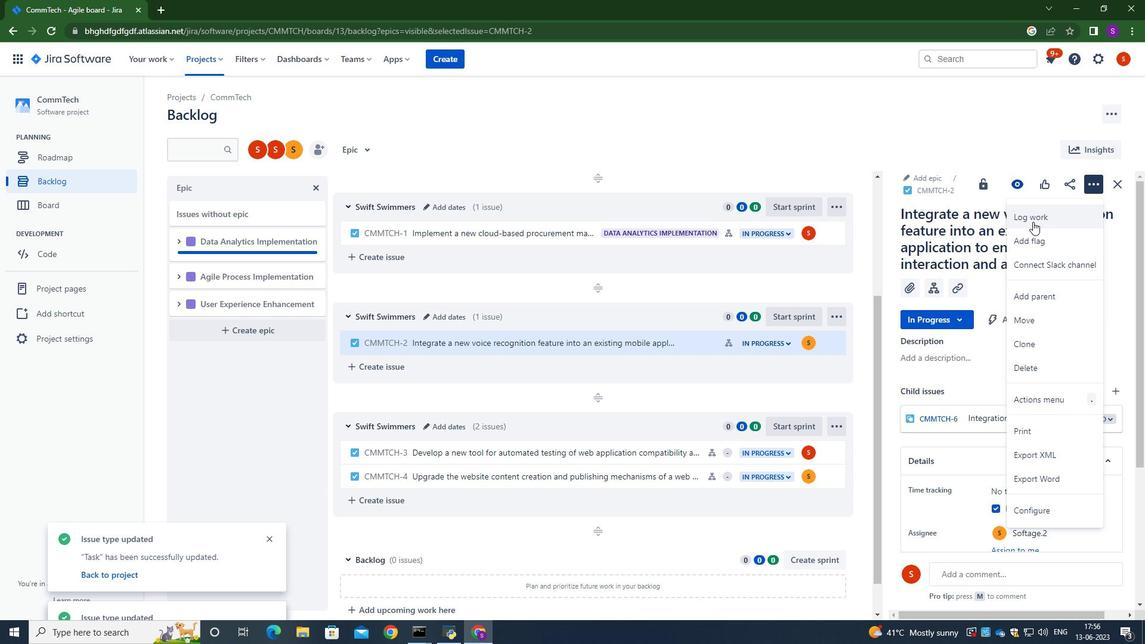 
Action: Mouse pressed left at (1039, 215)
Screenshot: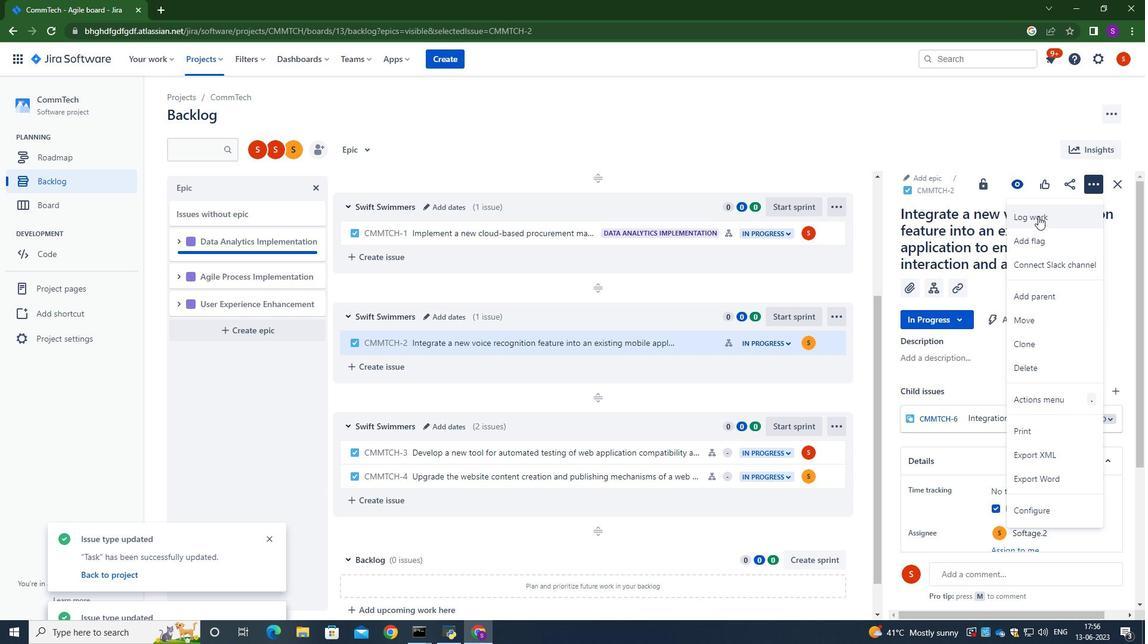 
Action: Mouse moved to (520, 180)
Screenshot: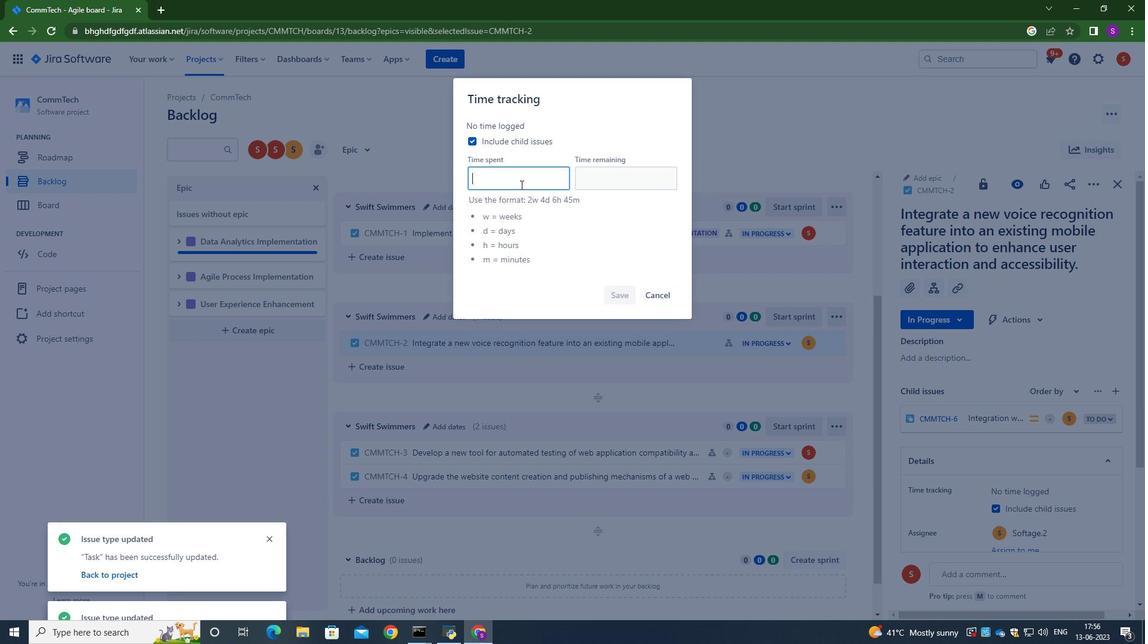 
Action: Mouse pressed left at (520, 180)
Screenshot: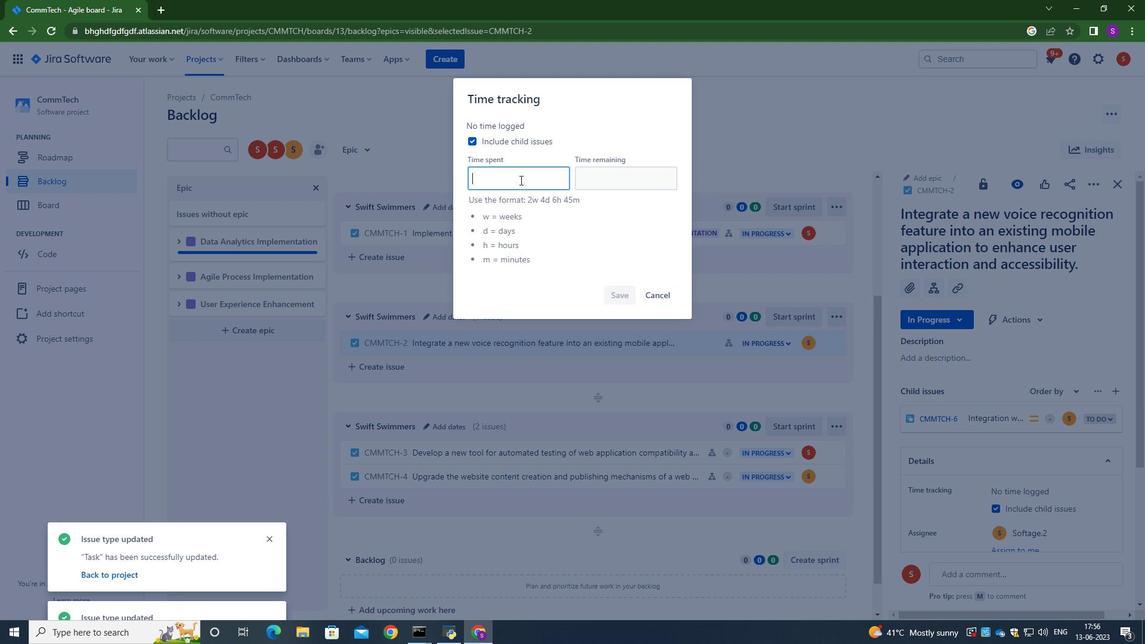 
Action: Key pressed 1w<Key.space>4d<Key.space>23h<Key.space>2m<Key.tab>3w<Key.space>1d<Key.space>23h<Key.space>16m
Screenshot: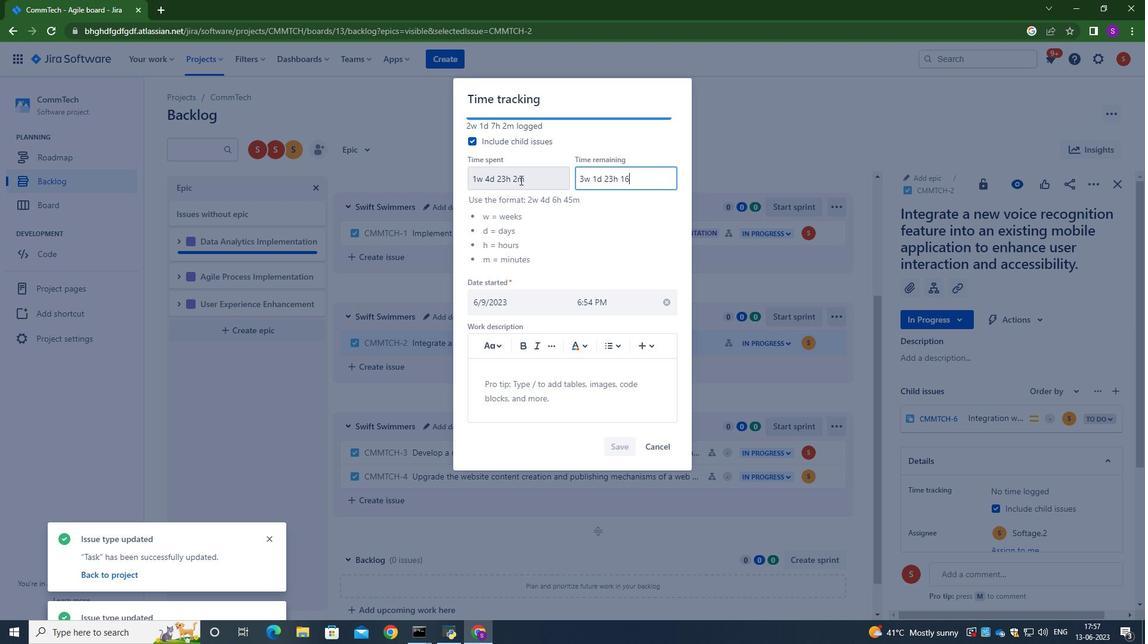 
Action: Mouse moved to (622, 442)
Screenshot: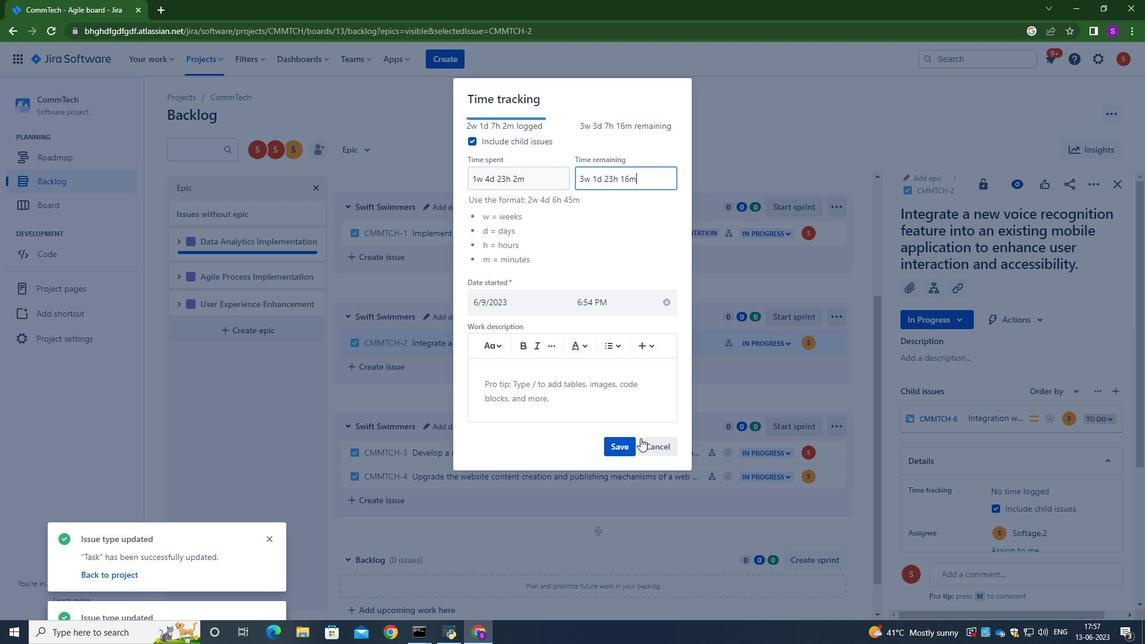 
Action: Mouse pressed left at (622, 442)
Screenshot: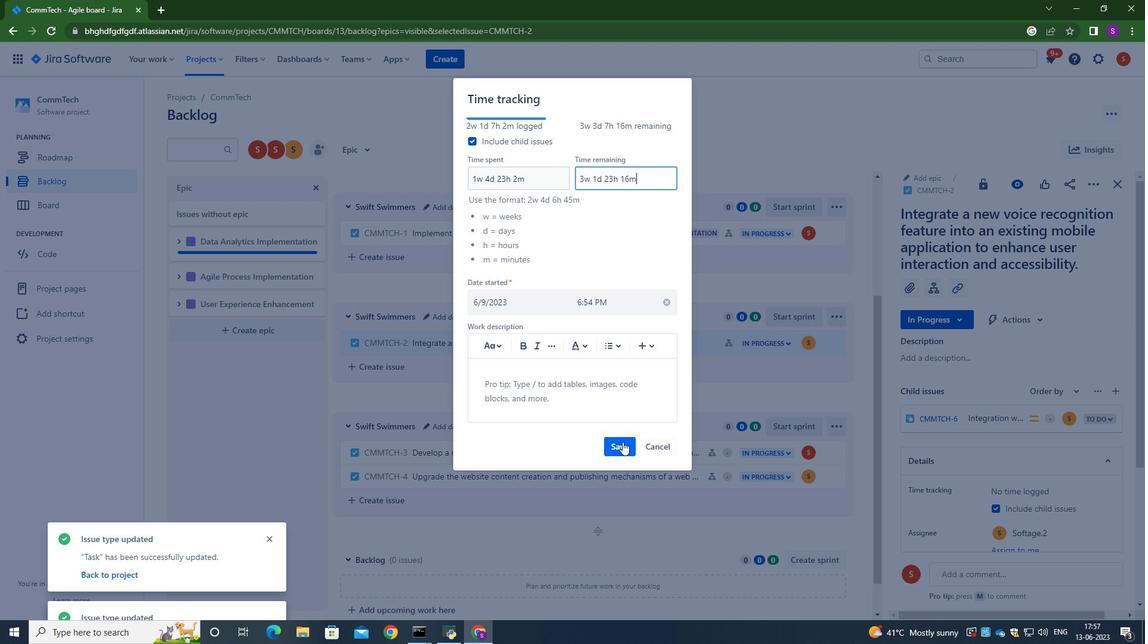 
Action: Mouse moved to (459, 339)
Screenshot: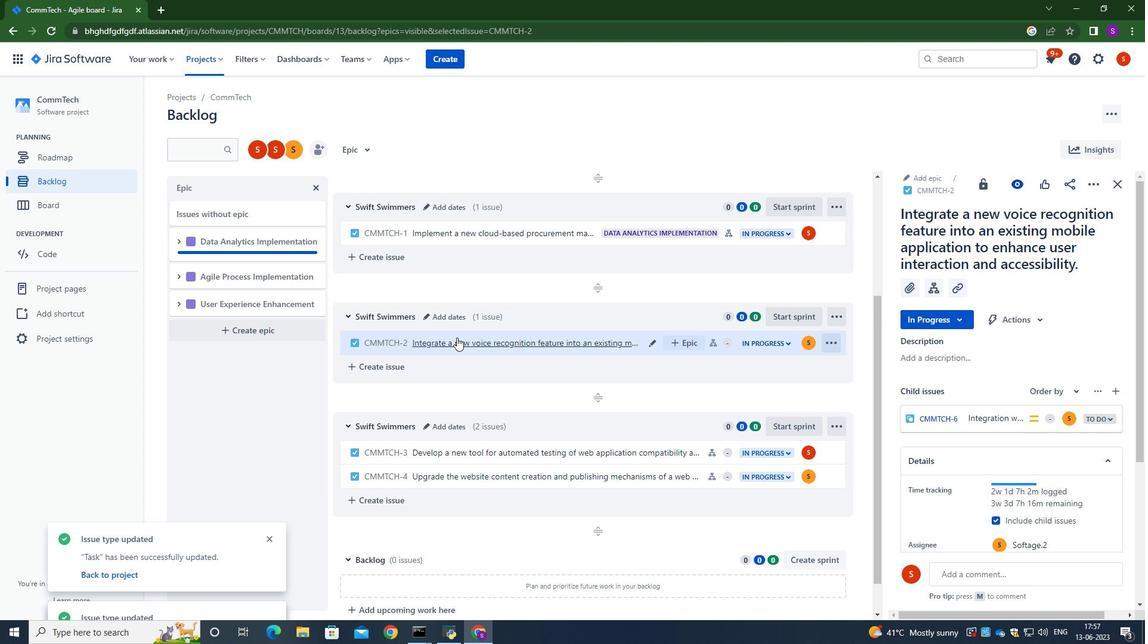 
Action: Mouse pressed left at (459, 339)
Screenshot: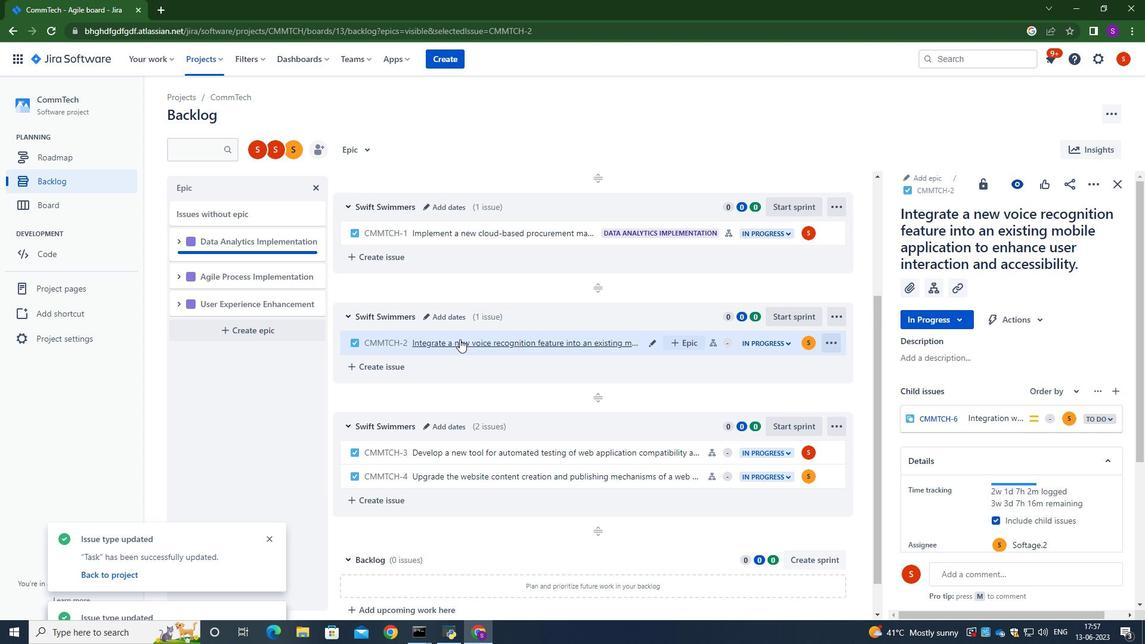 
Action: Mouse moved to (307, 375)
Screenshot: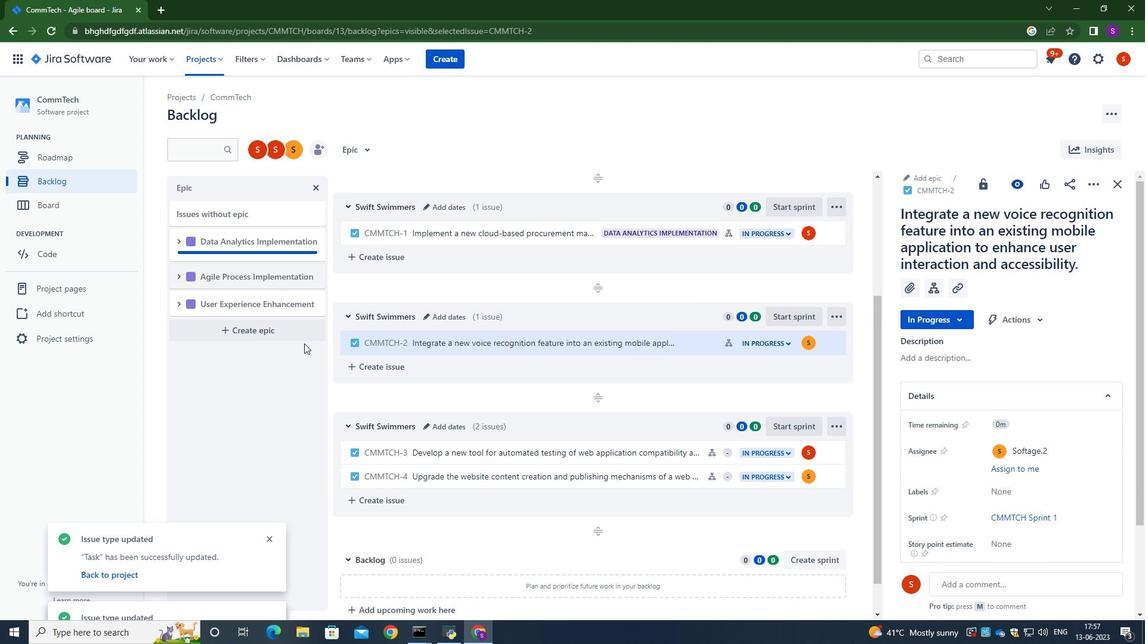 
